 Task: Add an event with the title Second Sales Training: Closing Techniques, date '2024/03/09', time 8:50 AM to 10:50 AMand add a description: Teams will work together to analyze, strategize, and develop innovative solutions to the given challenges. They will leverage the collective intelligence and skills of team members to generate ideas, evaluate options, and make informed decisions., put the event into Red category, logged in from the account softage.2@softage.netand send the event invitation to softage.6@softage.net and softage.7@softage.net. Set a reminder for the event 15 minutes before
Action: Mouse moved to (139, 129)
Screenshot: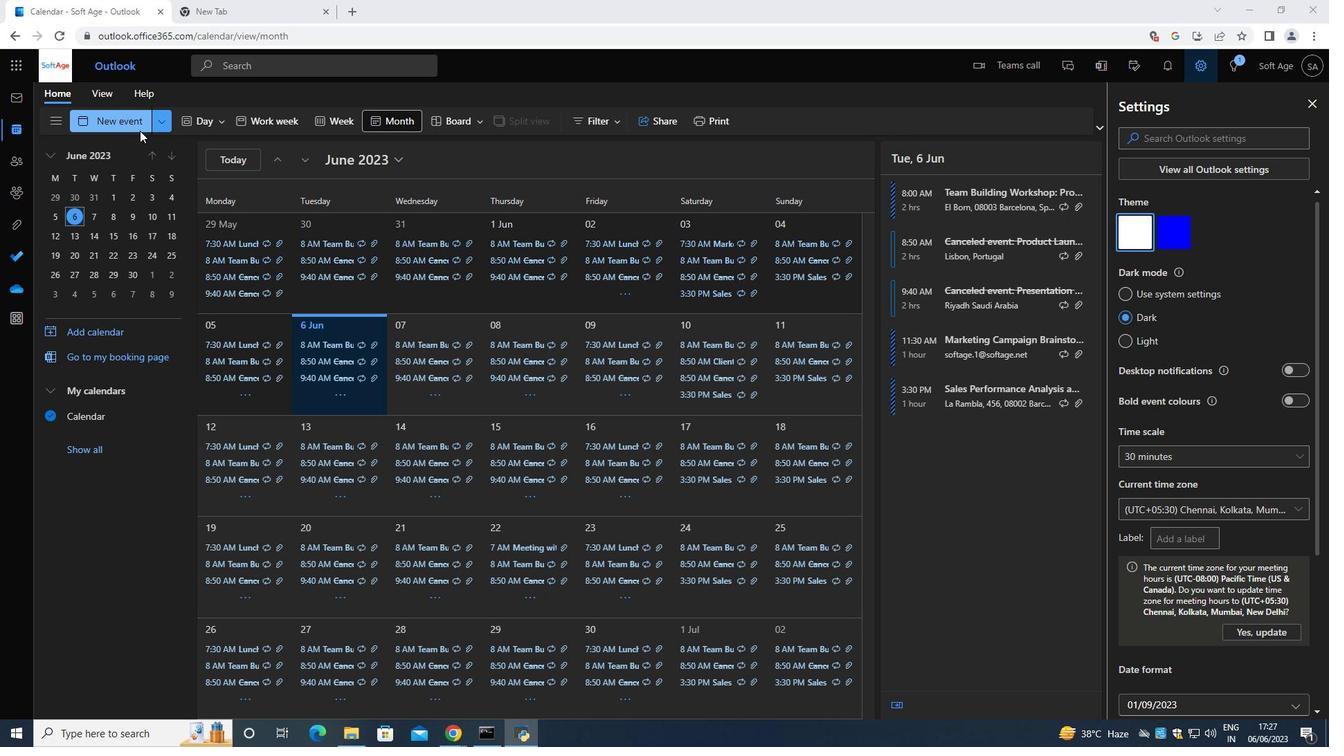 
Action: Mouse pressed left at (139, 129)
Screenshot: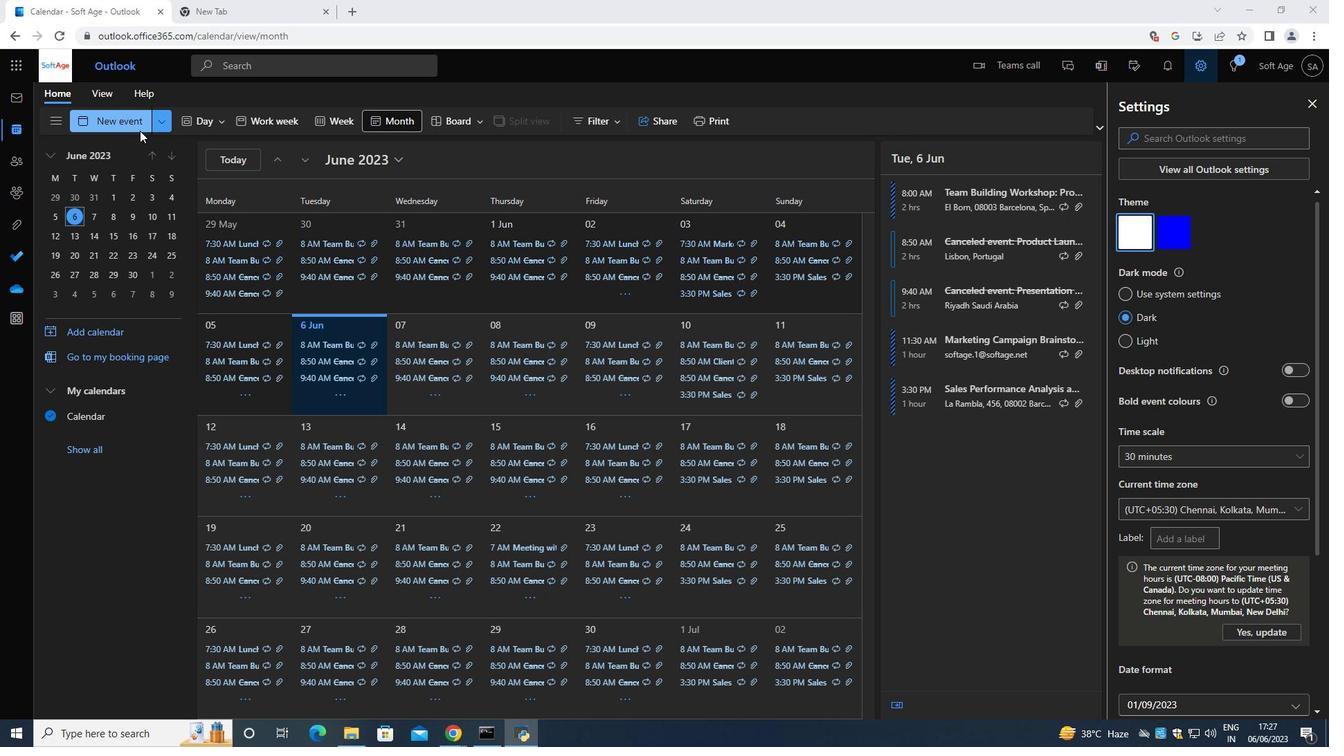 
Action: Mouse moved to (497, 224)
Screenshot: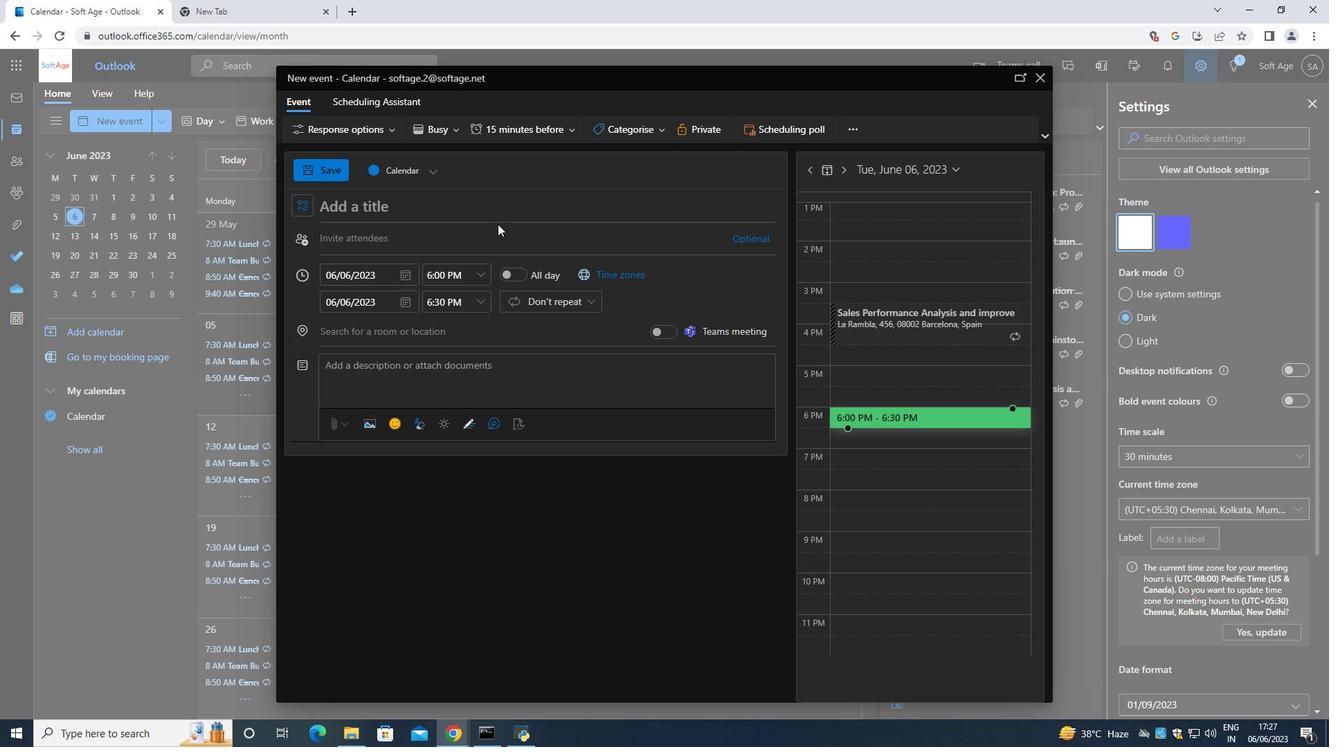 
Action: Key pressed <Key.shift>Seco<Key.backspace><Key.backspace>cond<Key.space><Key.shift>Sales<Key.space><Key.shift><Key.shift><Key.shift>Training<Key.space><Key.shift_r>:<Key.space><Key.shift><Key.shift><Key.shift><Key.shift>Closing<Key.space><Key.shift>Techniques
Screenshot: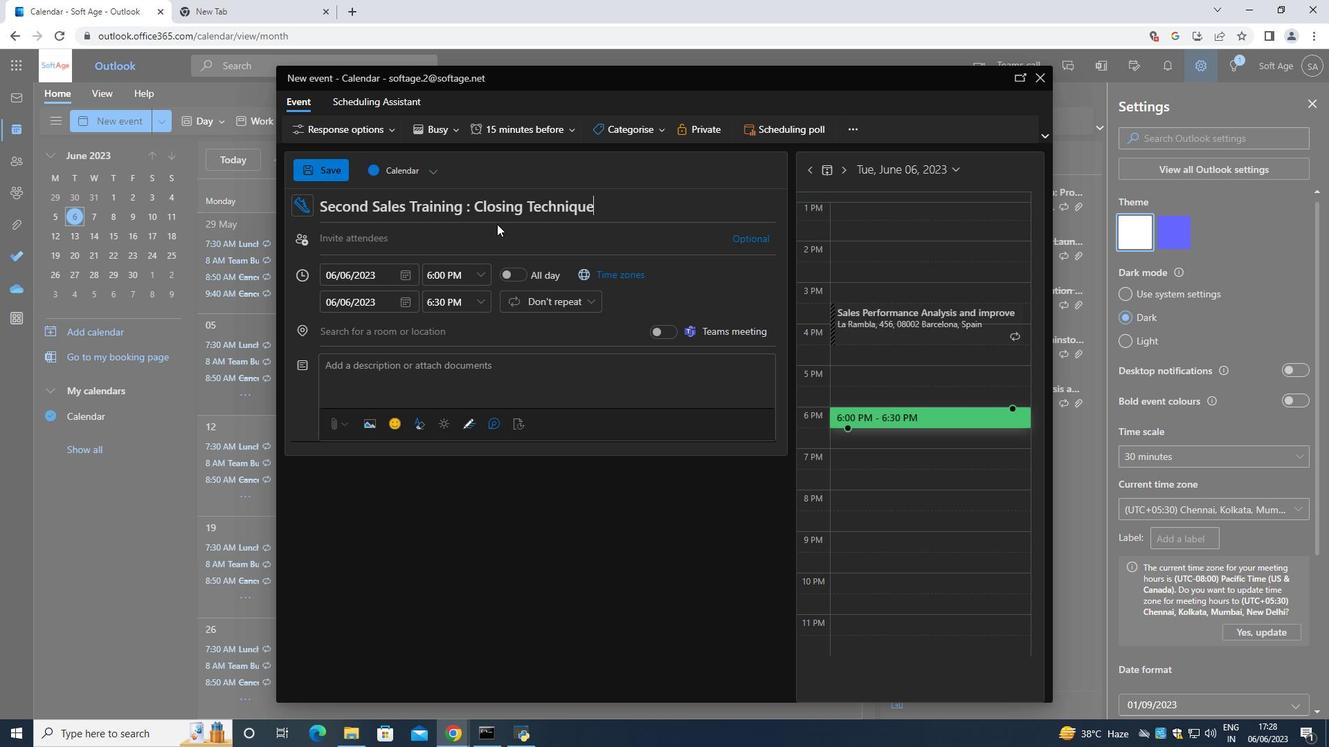 
Action: Mouse moved to (407, 276)
Screenshot: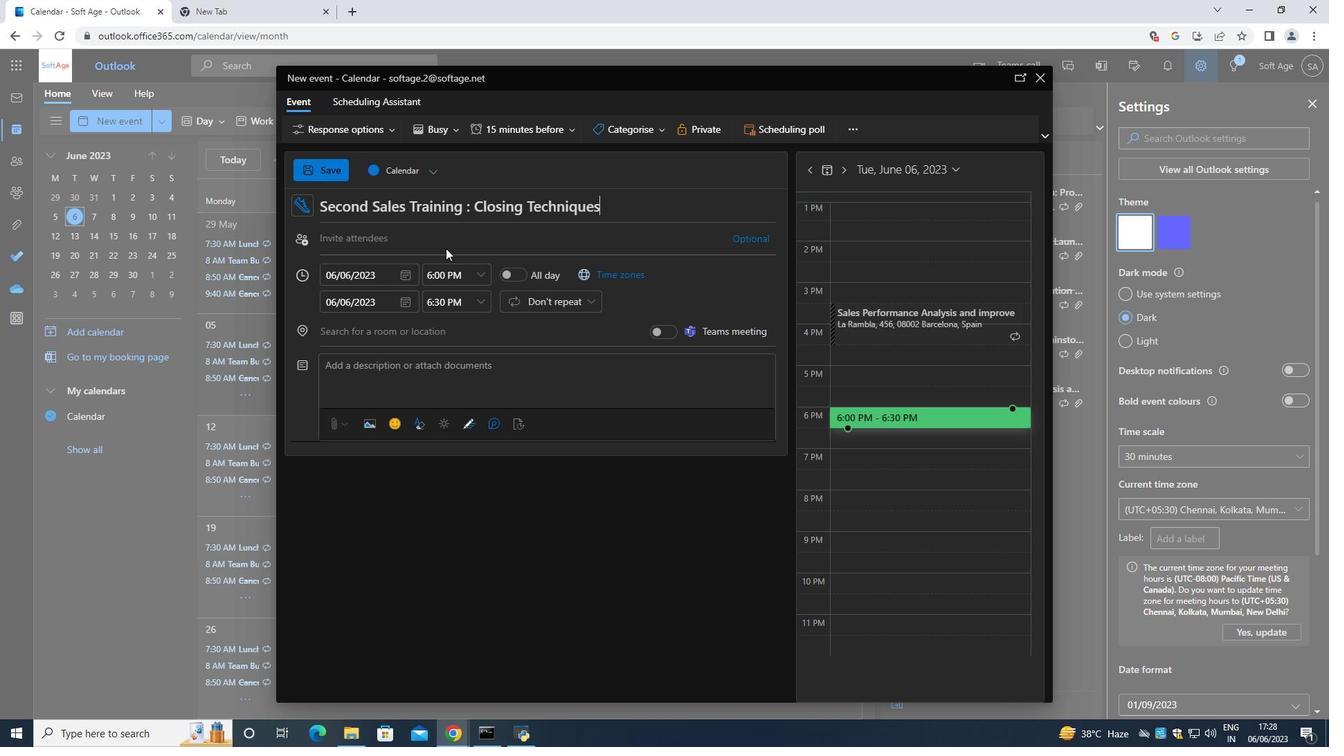 
Action: Mouse pressed left at (407, 276)
Screenshot: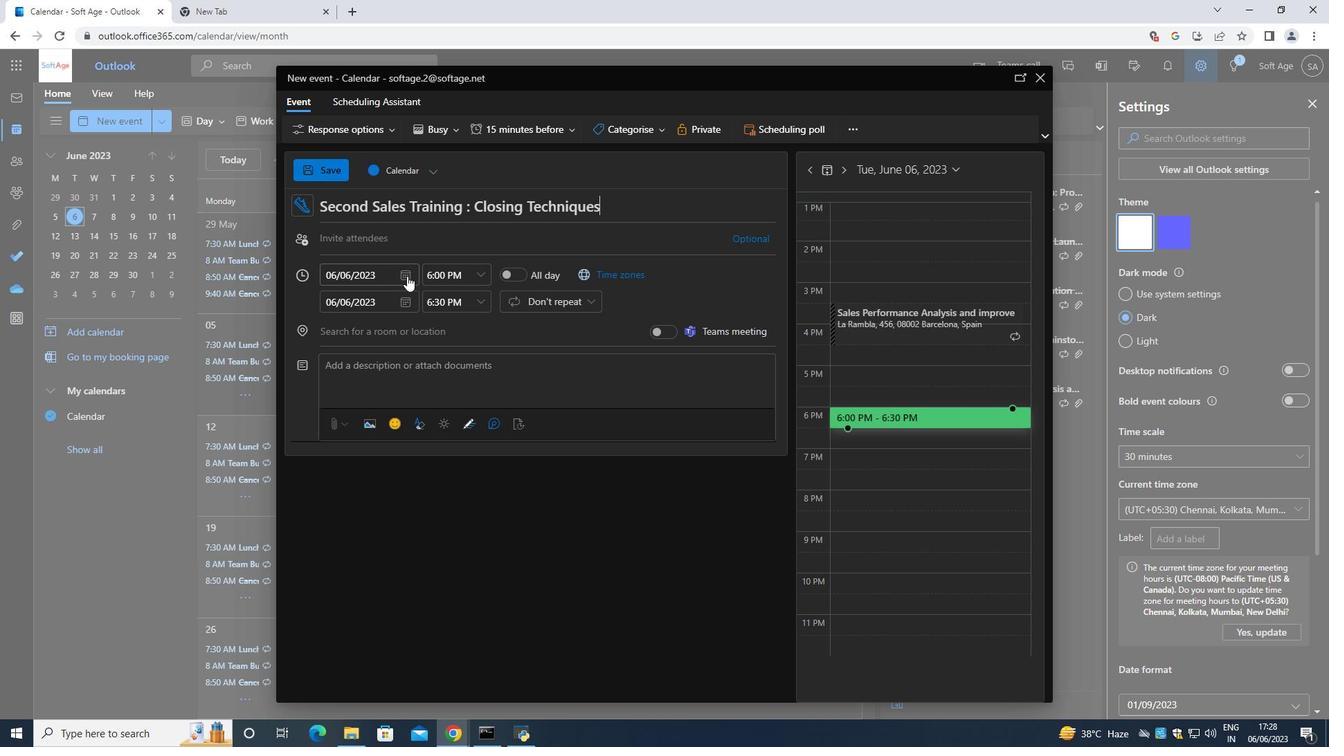 
Action: Mouse moved to (450, 305)
Screenshot: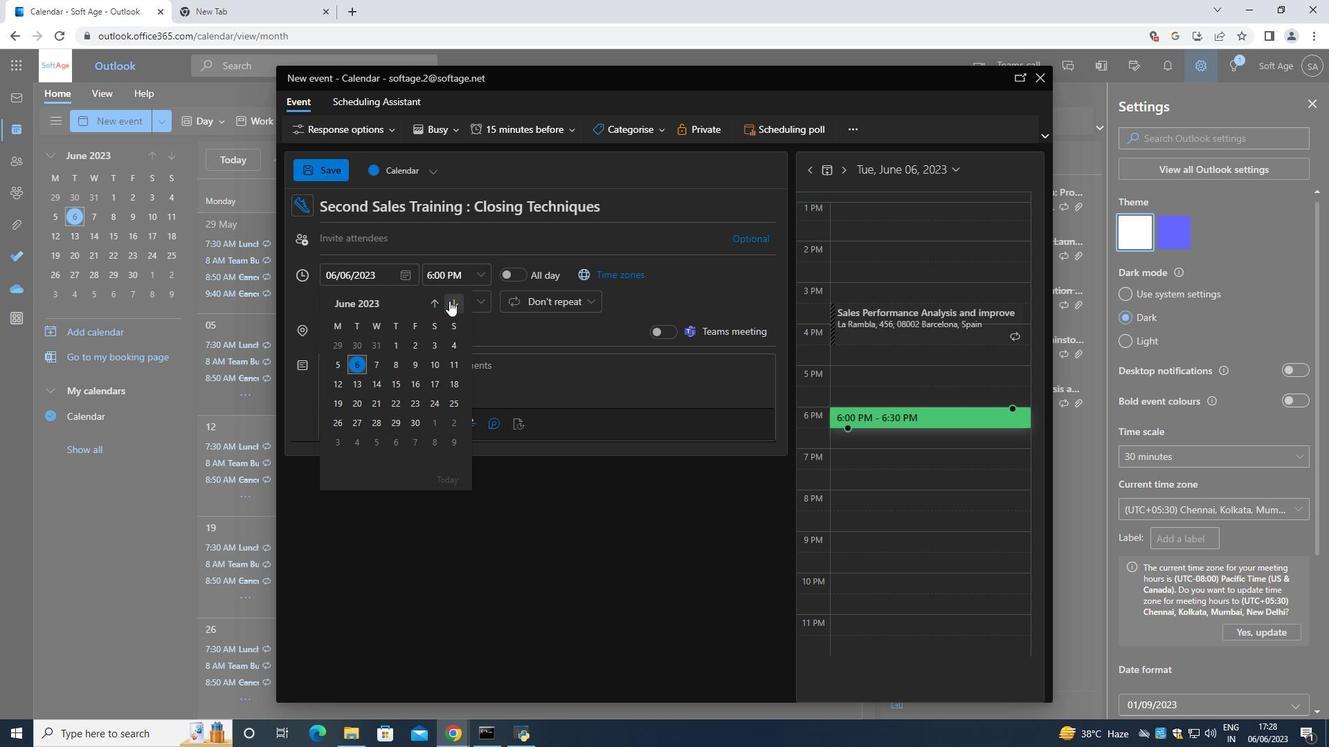 
Action: Mouse pressed left at (450, 305)
Screenshot: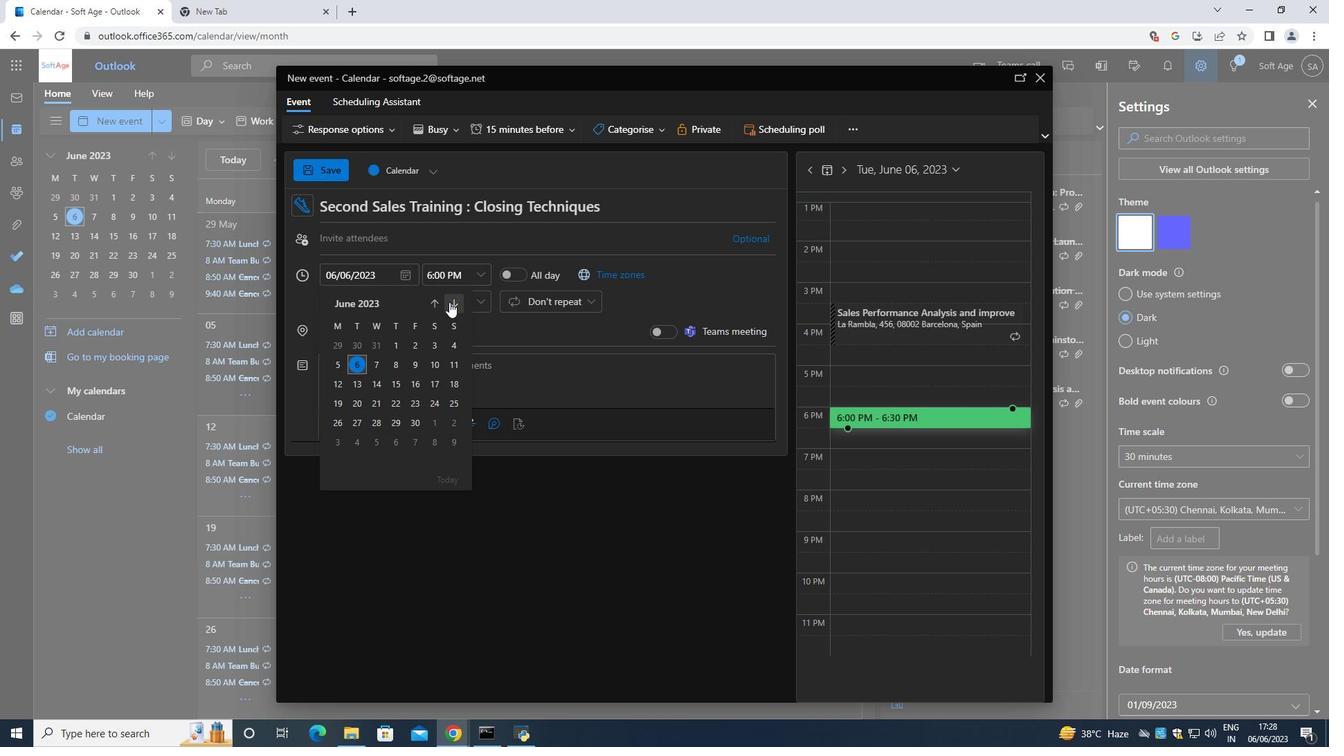 
Action: Mouse pressed left at (450, 305)
Screenshot: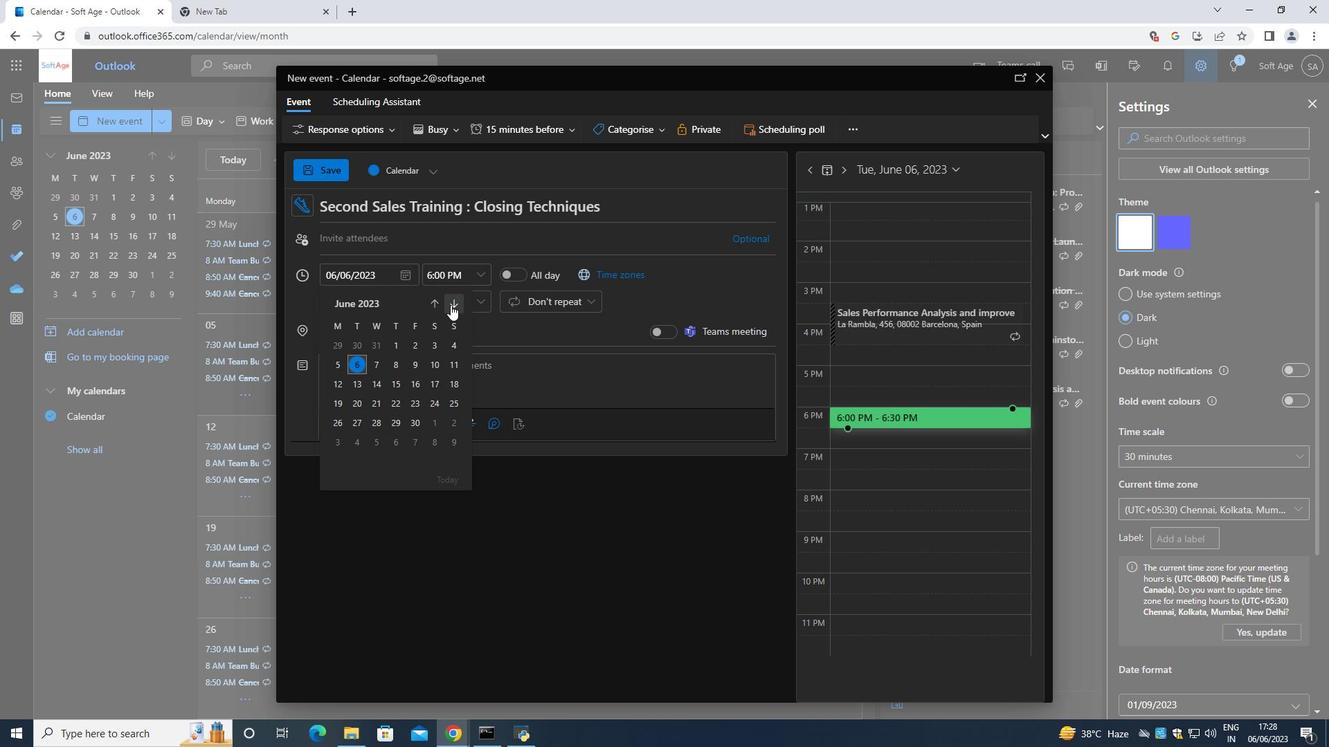 
Action: Mouse pressed left at (450, 305)
Screenshot: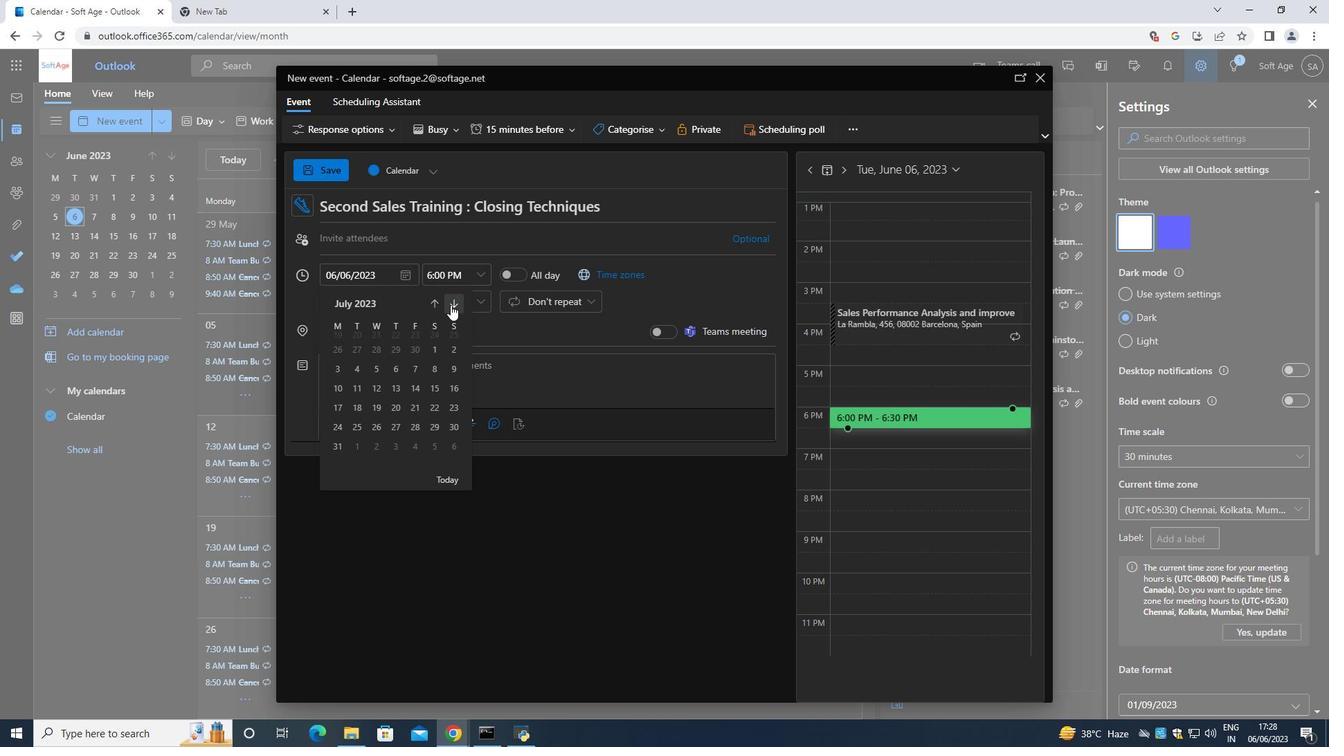 
Action: Mouse moved to (451, 305)
Screenshot: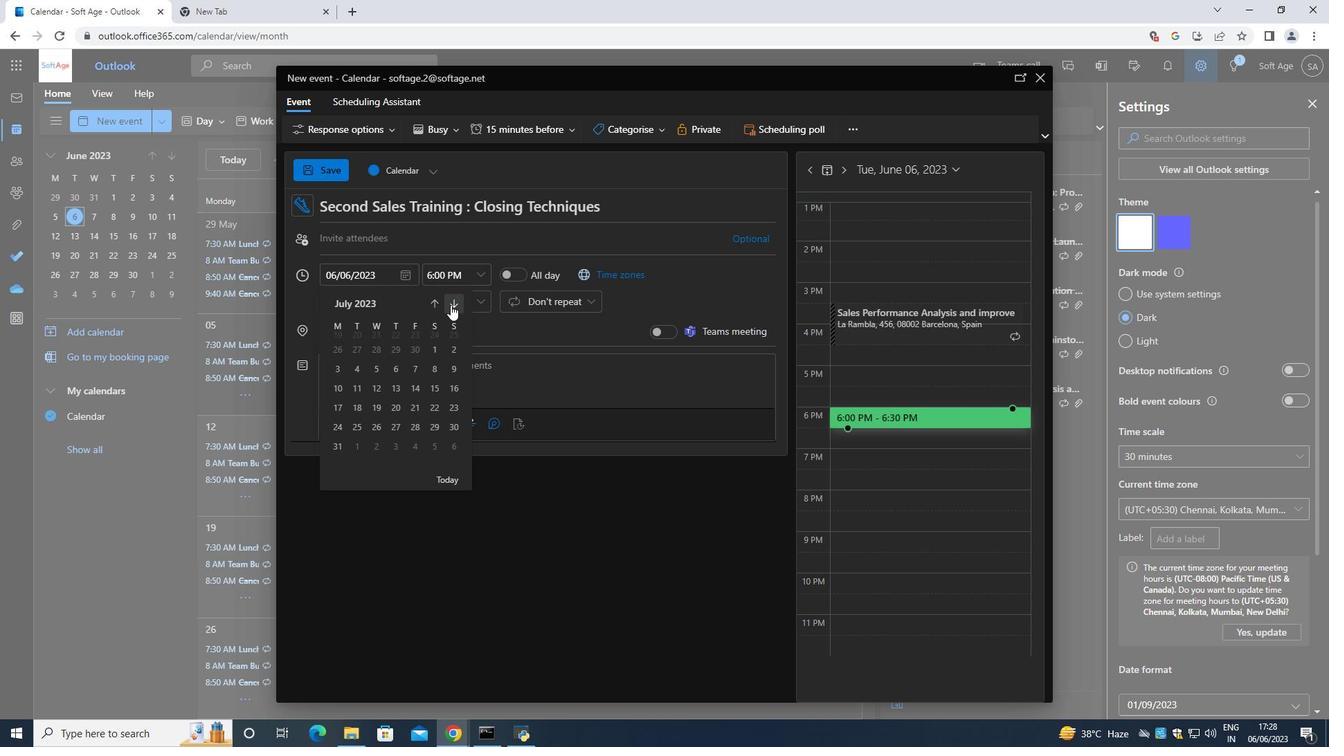 
Action: Mouse pressed left at (451, 305)
Screenshot: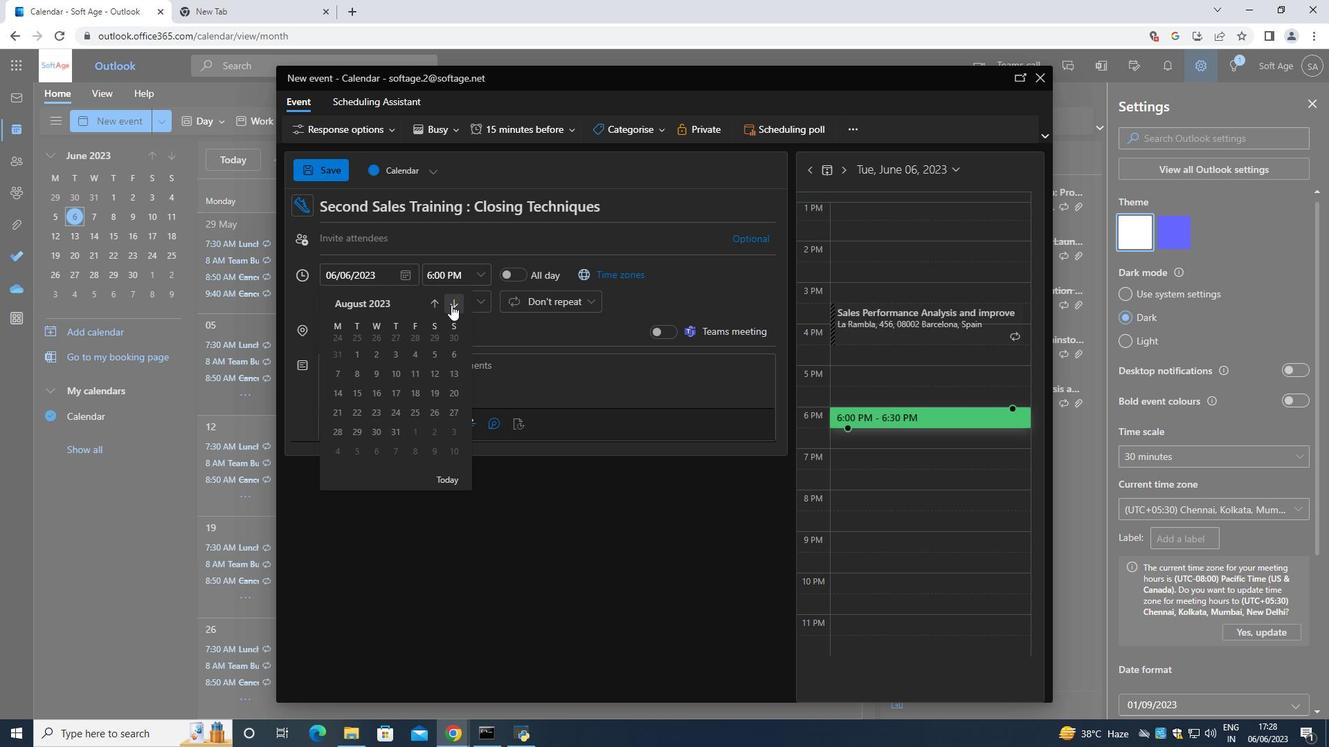 
Action: Mouse moved to (451, 303)
Screenshot: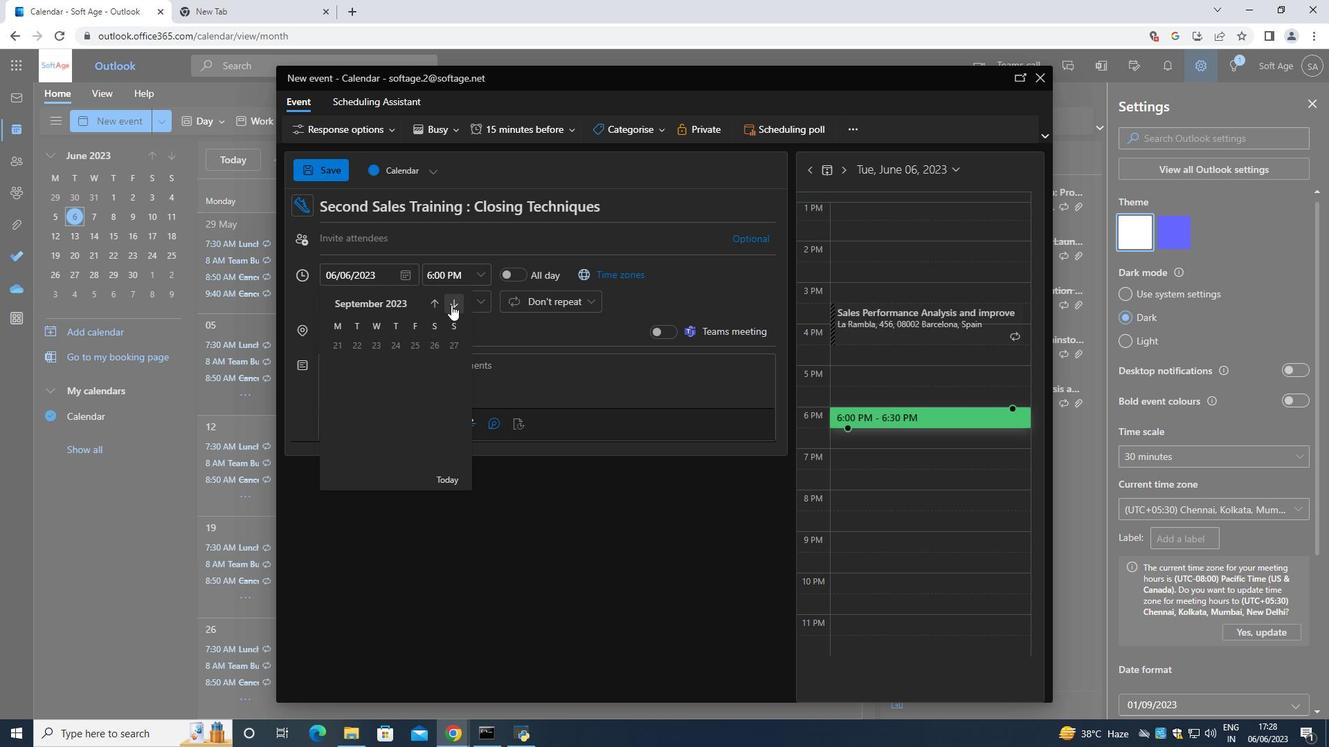
Action: Mouse pressed left at (451, 303)
Screenshot: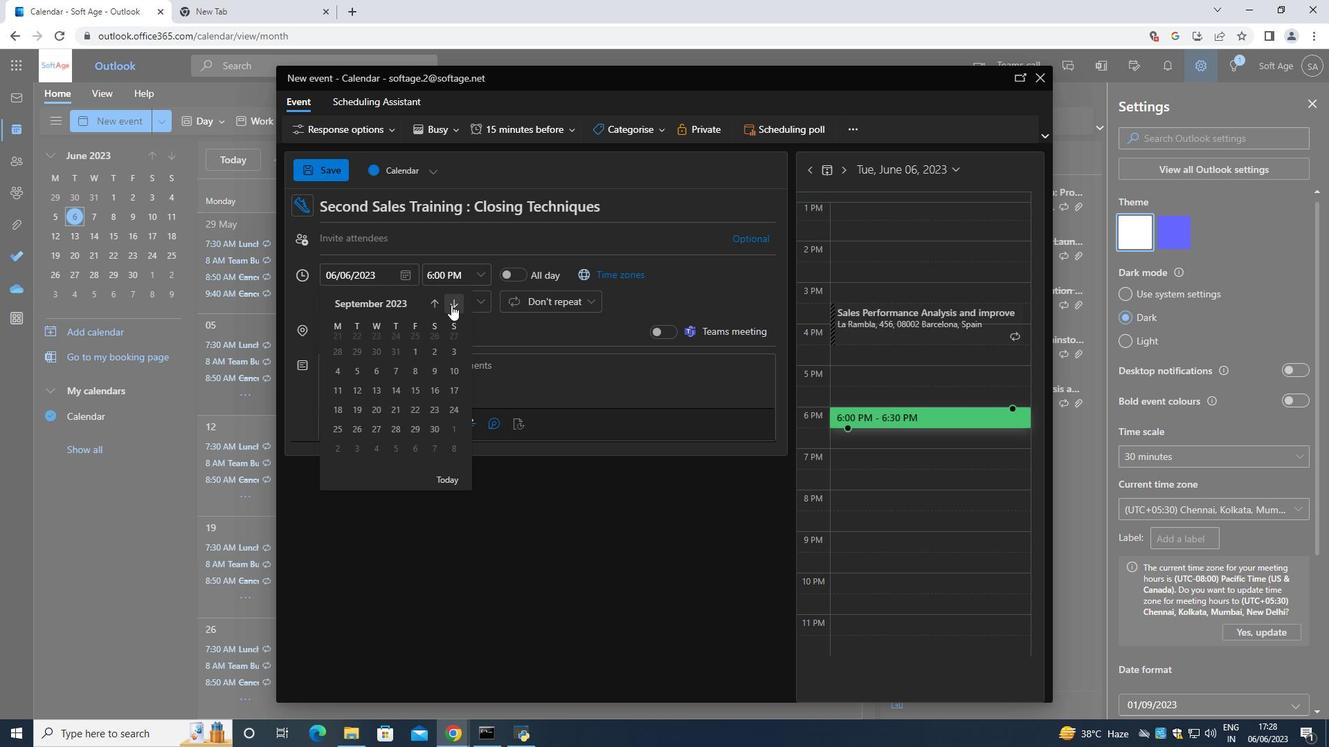 
Action: Mouse pressed left at (451, 303)
Screenshot: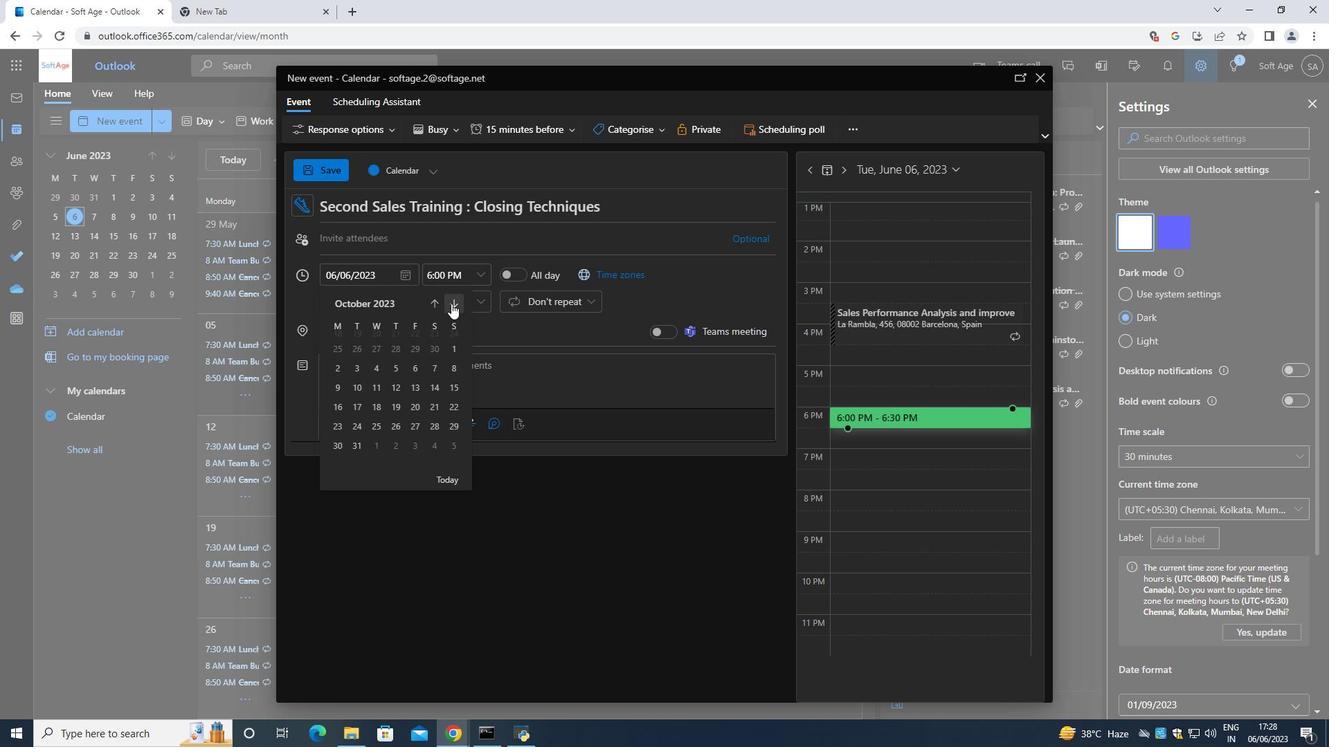 
Action: Mouse pressed left at (451, 303)
Screenshot: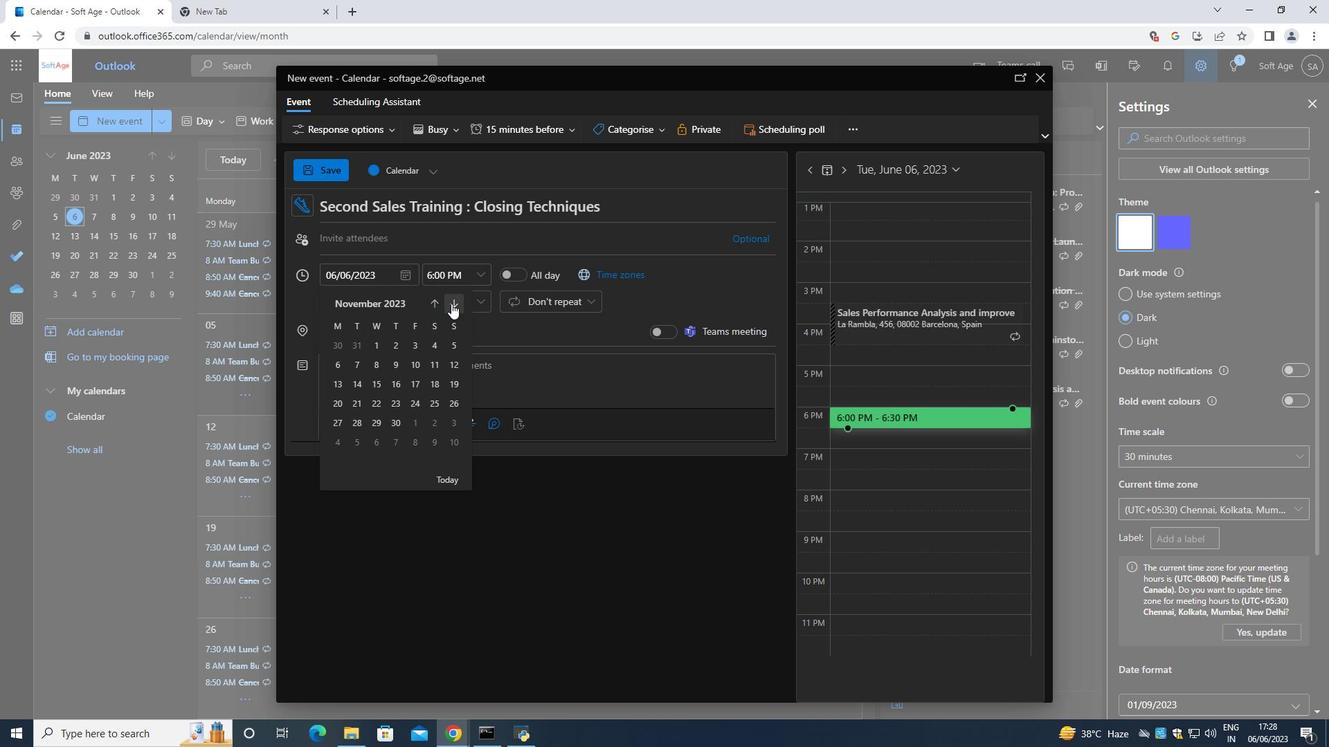 
Action: Mouse pressed left at (451, 303)
Screenshot: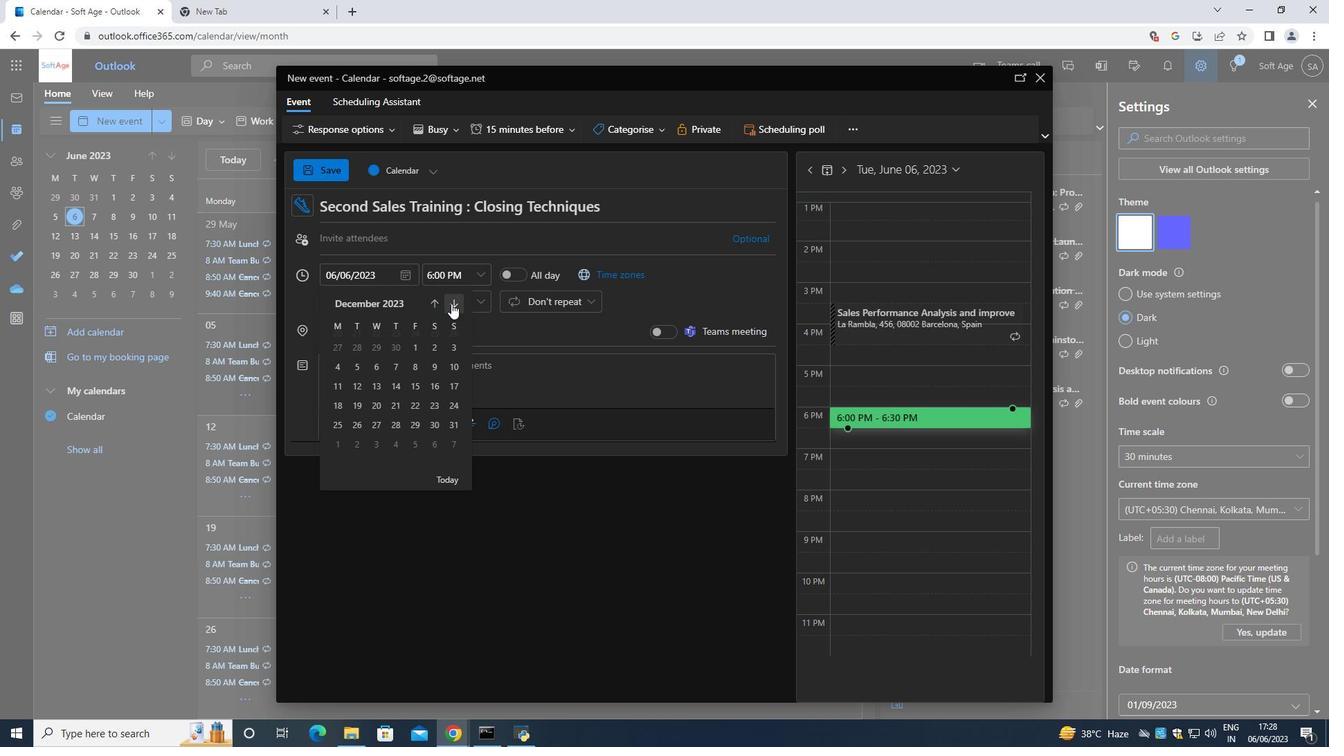 
Action: Mouse pressed left at (451, 303)
Screenshot: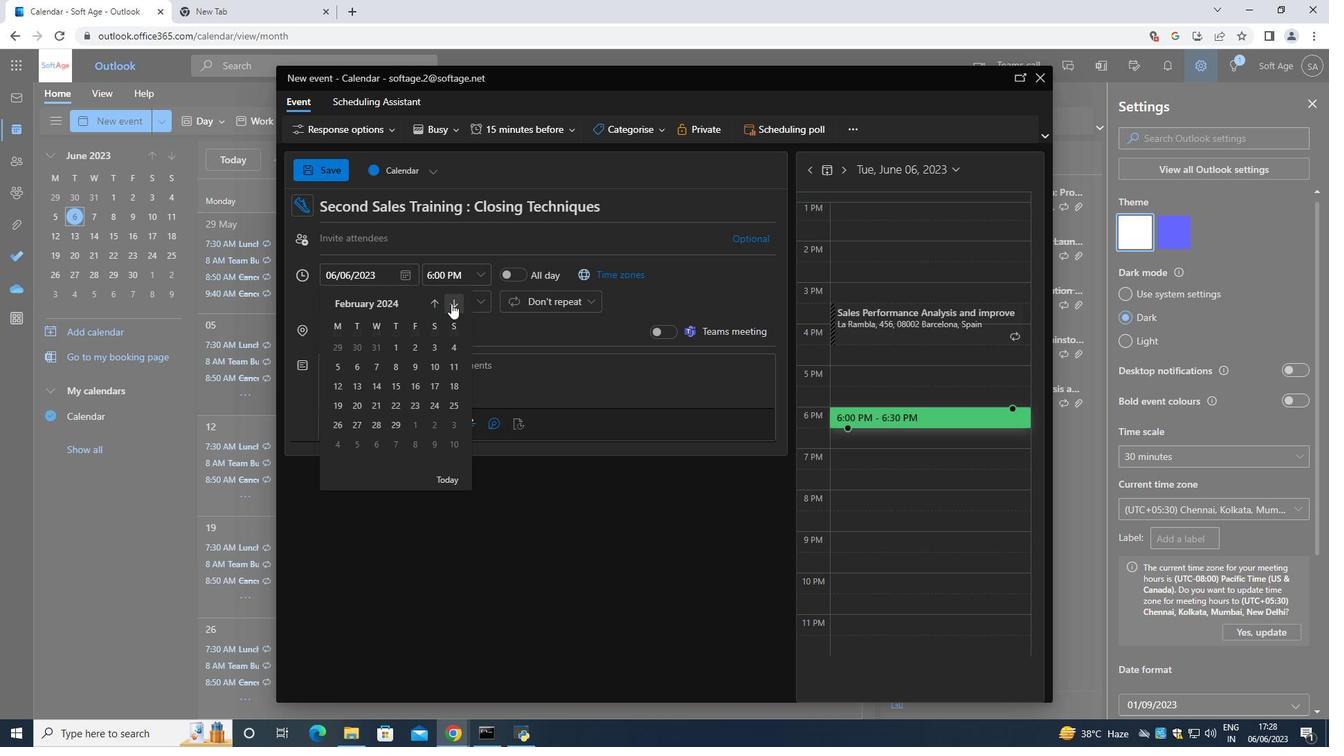 
Action: Mouse moved to (430, 358)
Screenshot: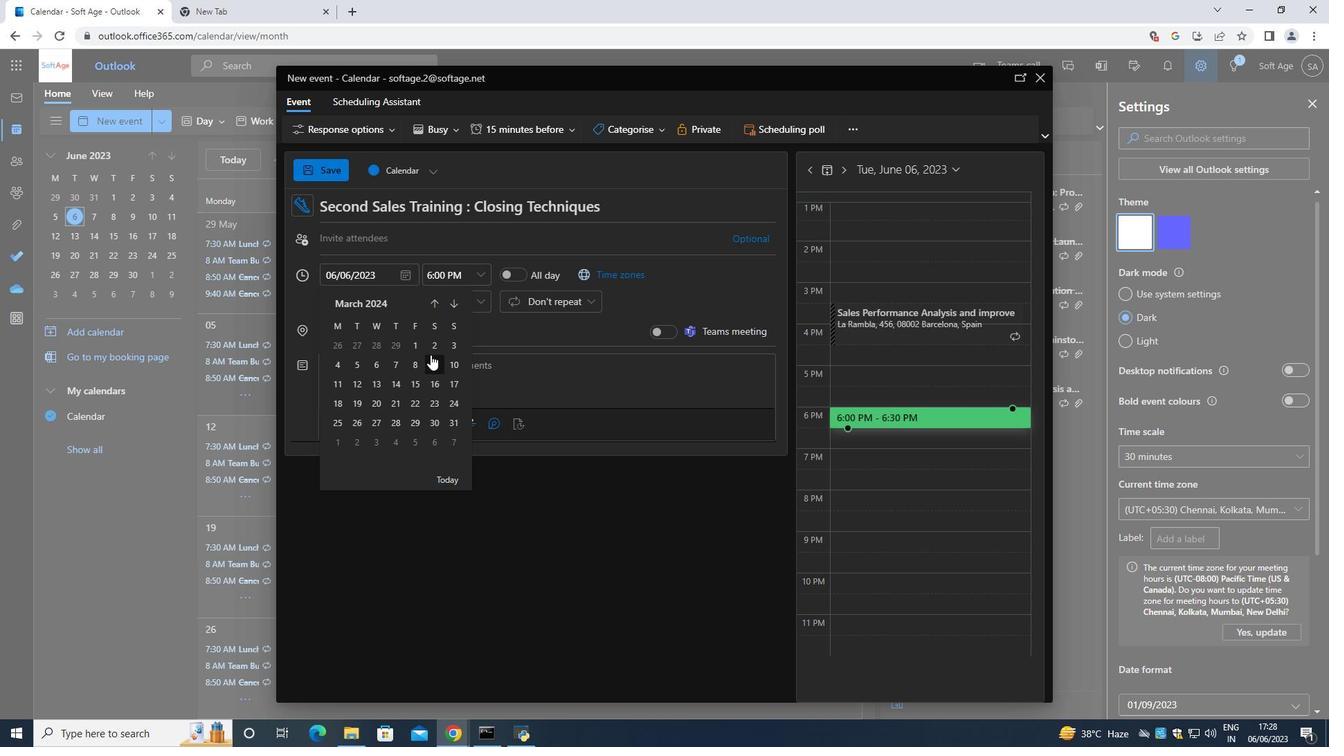 
Action: Mouse pressed left at (430, 358)
Screenshot: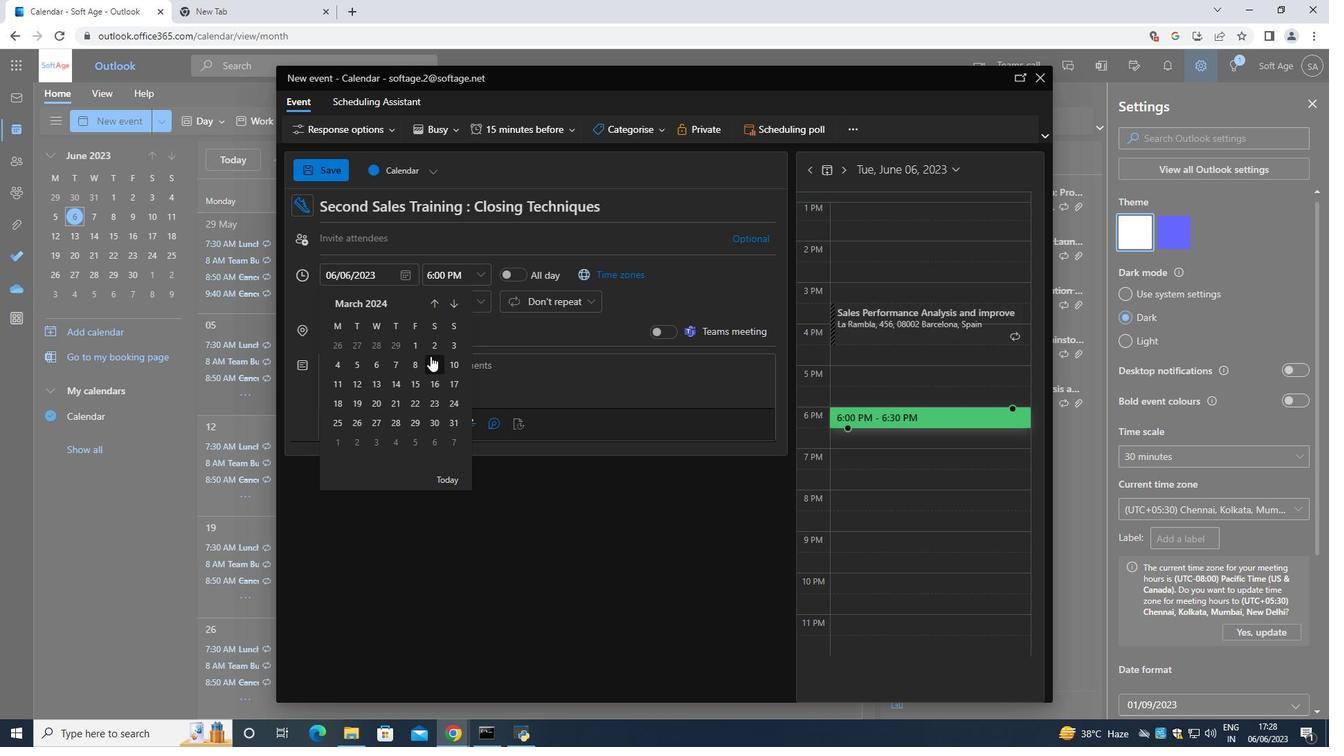 
Action: Mouse moved to (469, 275)
Screenshot: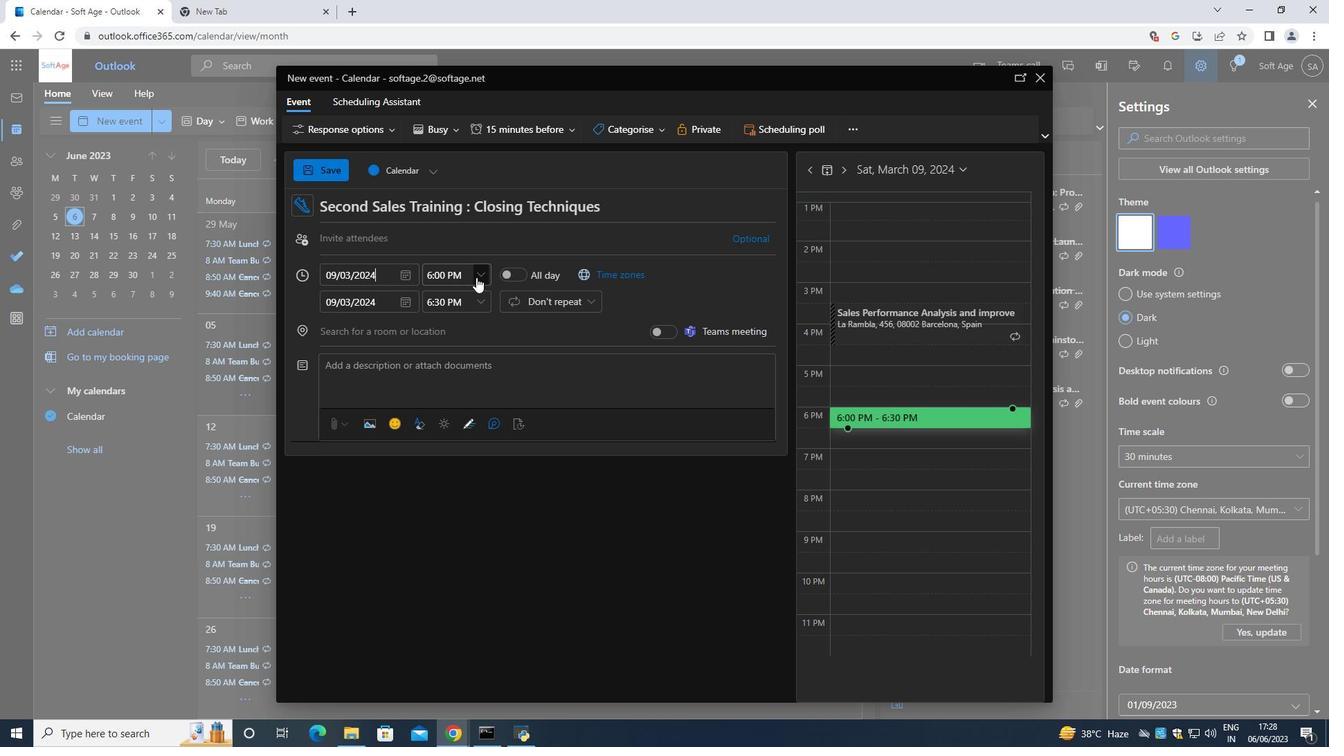 
Action: Mouse pressed left at (469, 275)
Screenshot: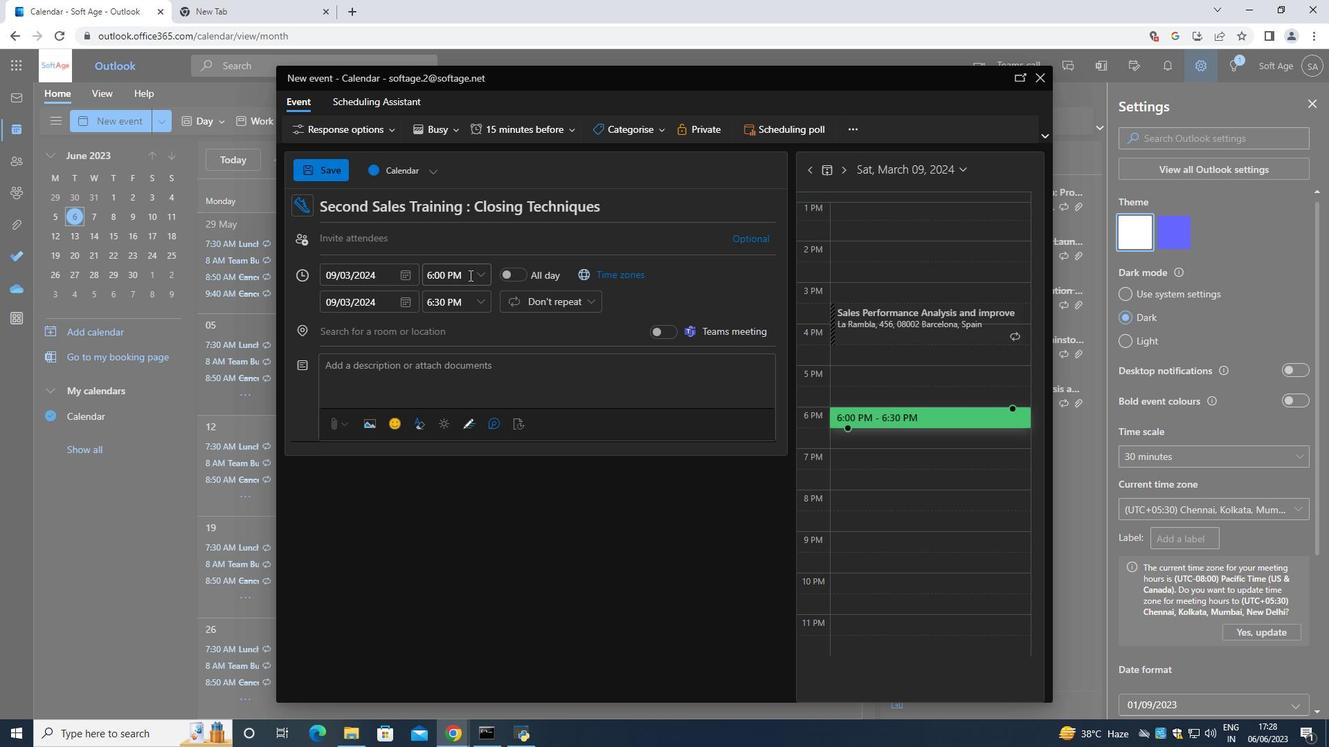 
Action: Key pressed 8.
Screenshot: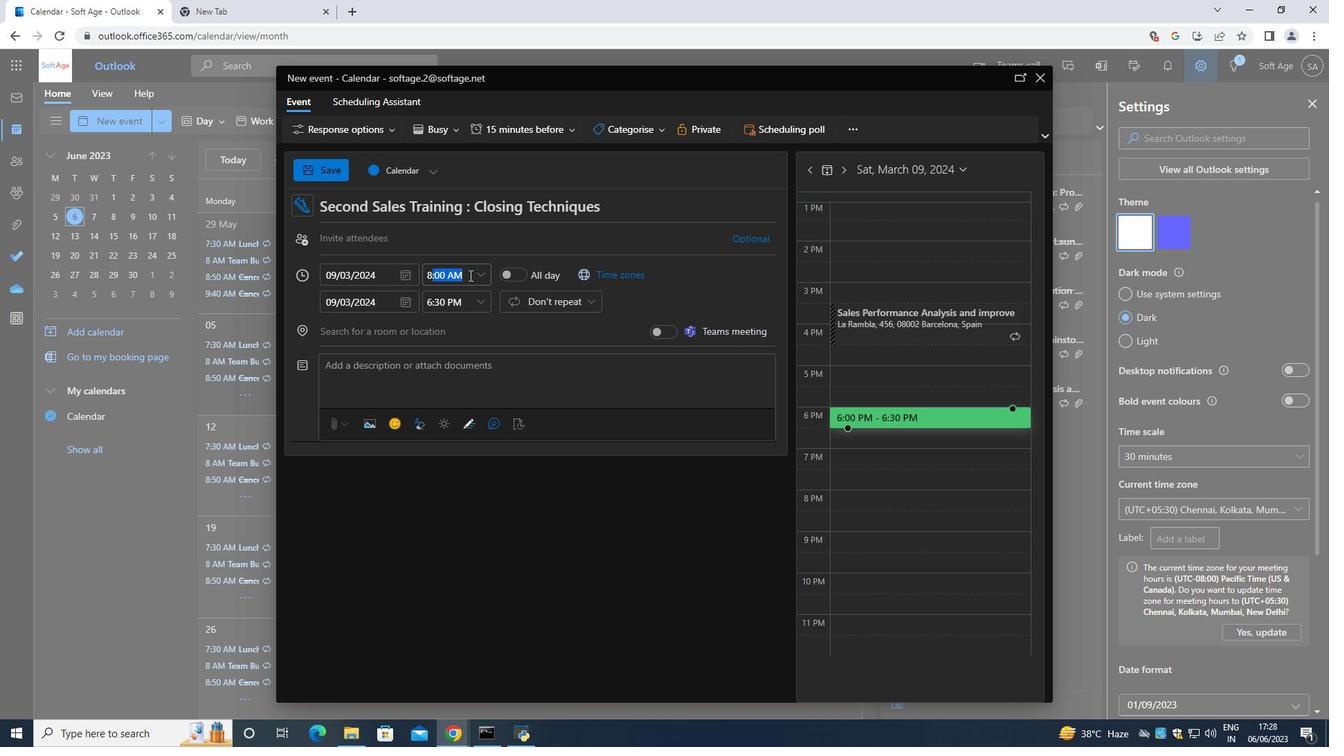 
Action: Mouse moved to (468, 275)
Screenshot: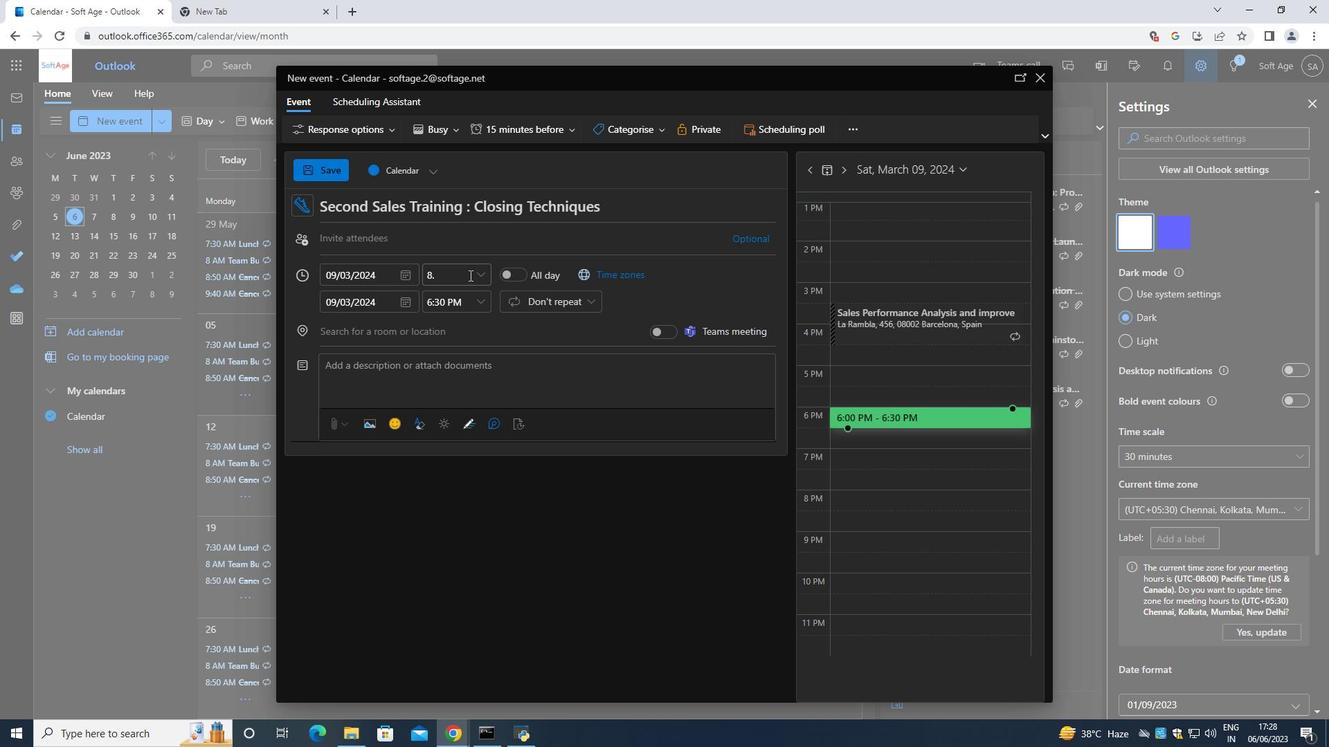 
Action: Key pressed 5
Screenshot: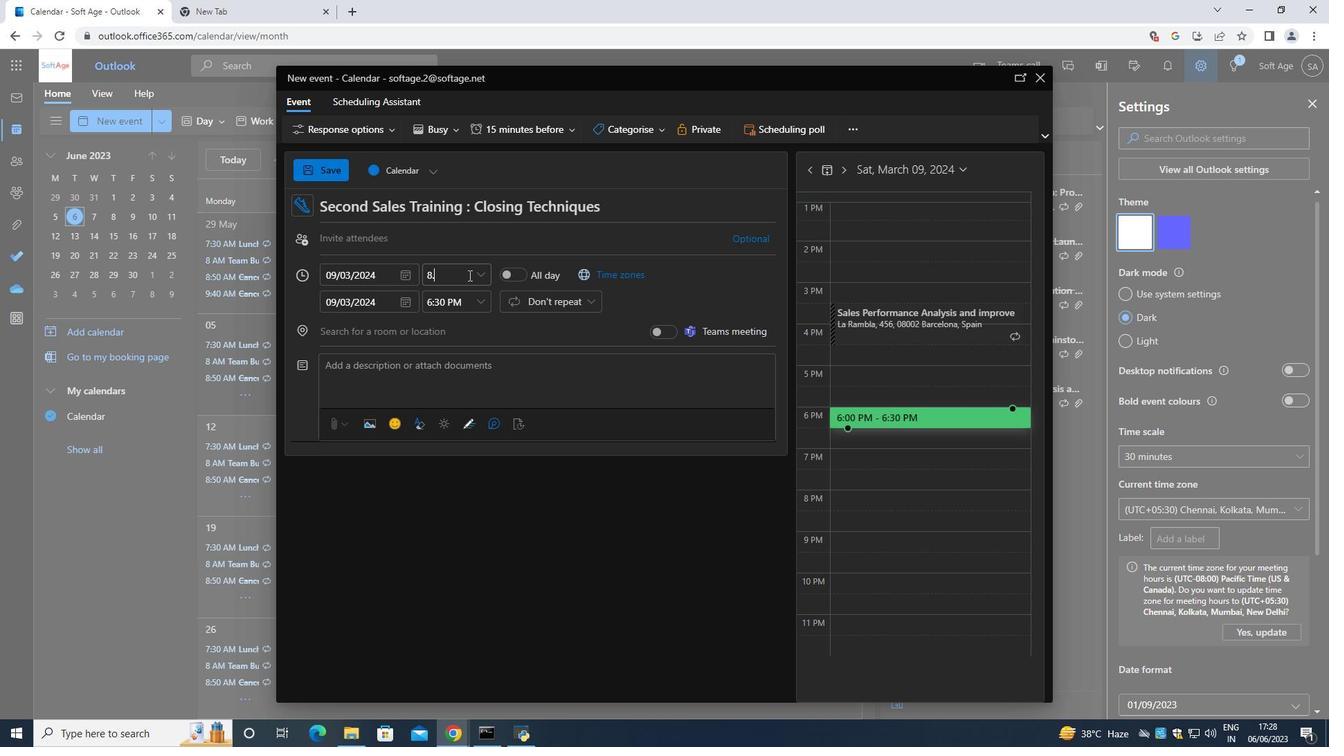 
Action: Mouse moved to (468, 275)
Screenshot: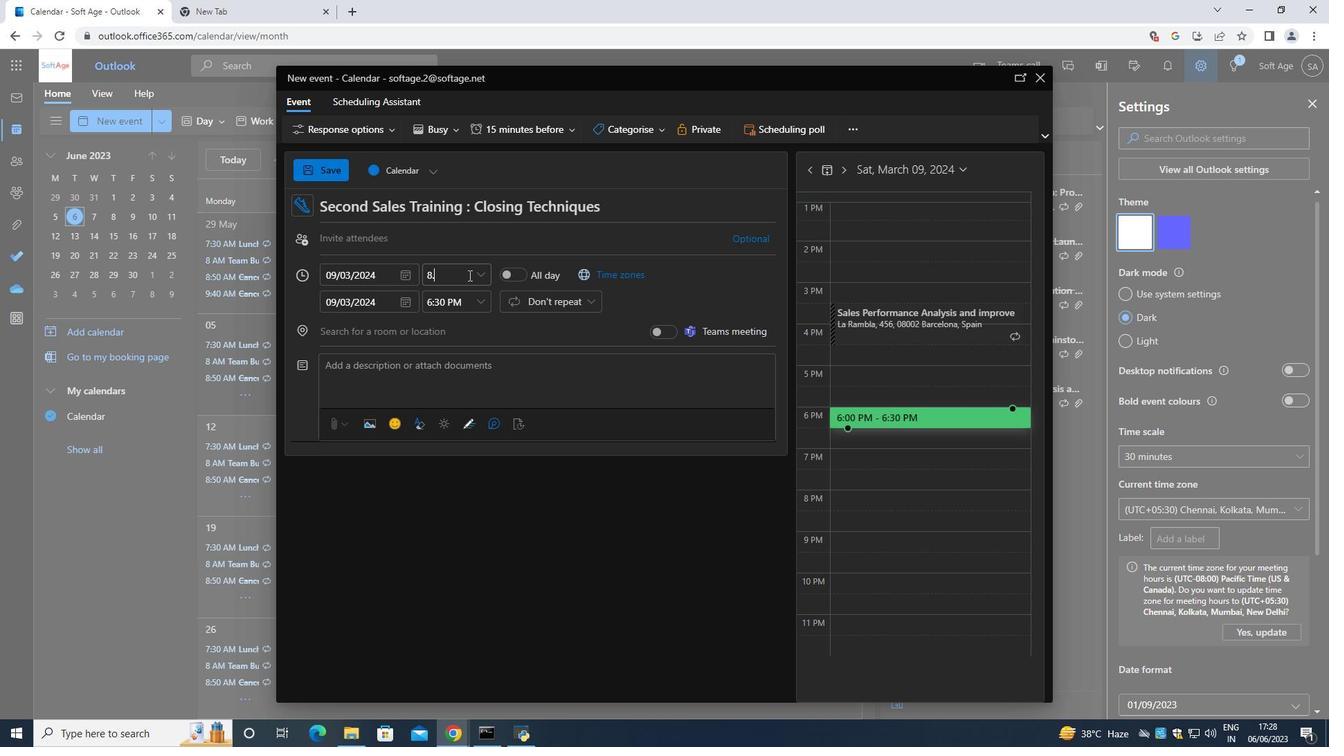 
Action: Key pressed 0<Key.space><Key.shift>AM
Screenshot: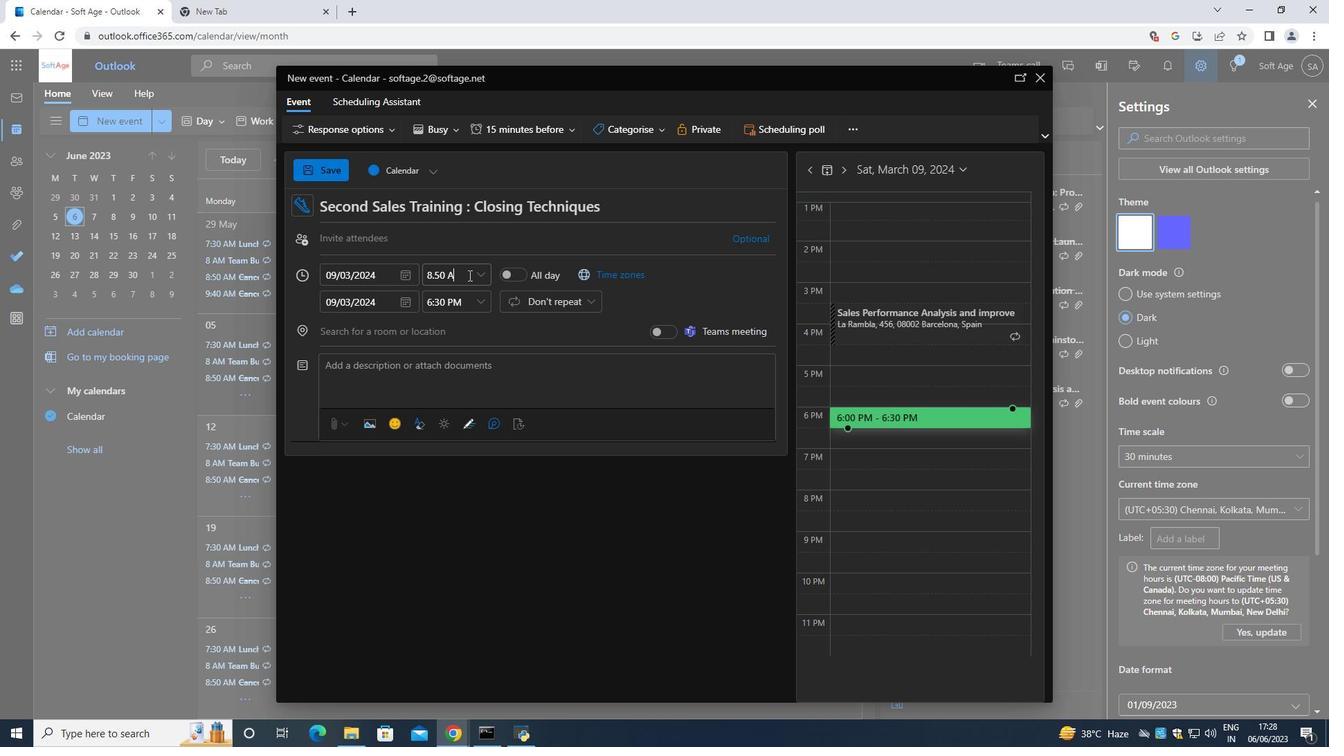 
Action: Mouse moved to (480, 296)
Screenshot: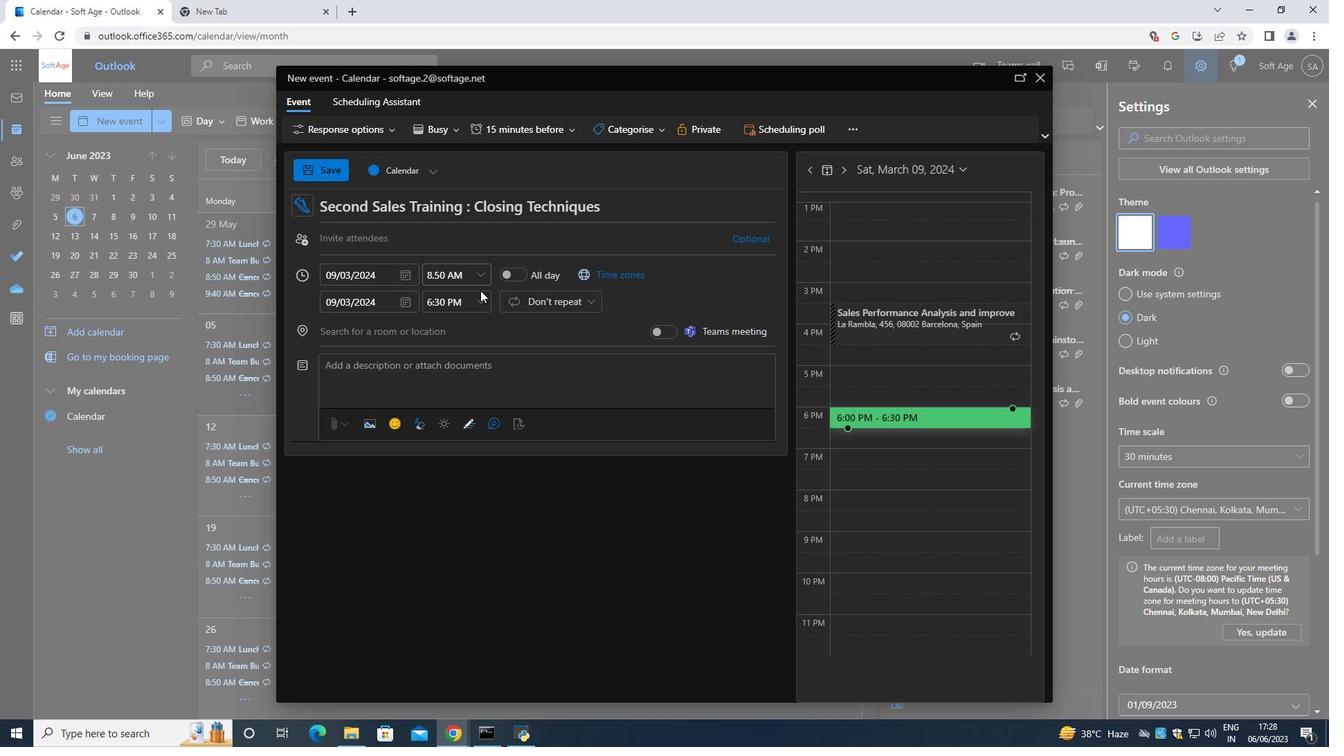 
Action: Mouse pressed left at (480, 296)
Screenshot: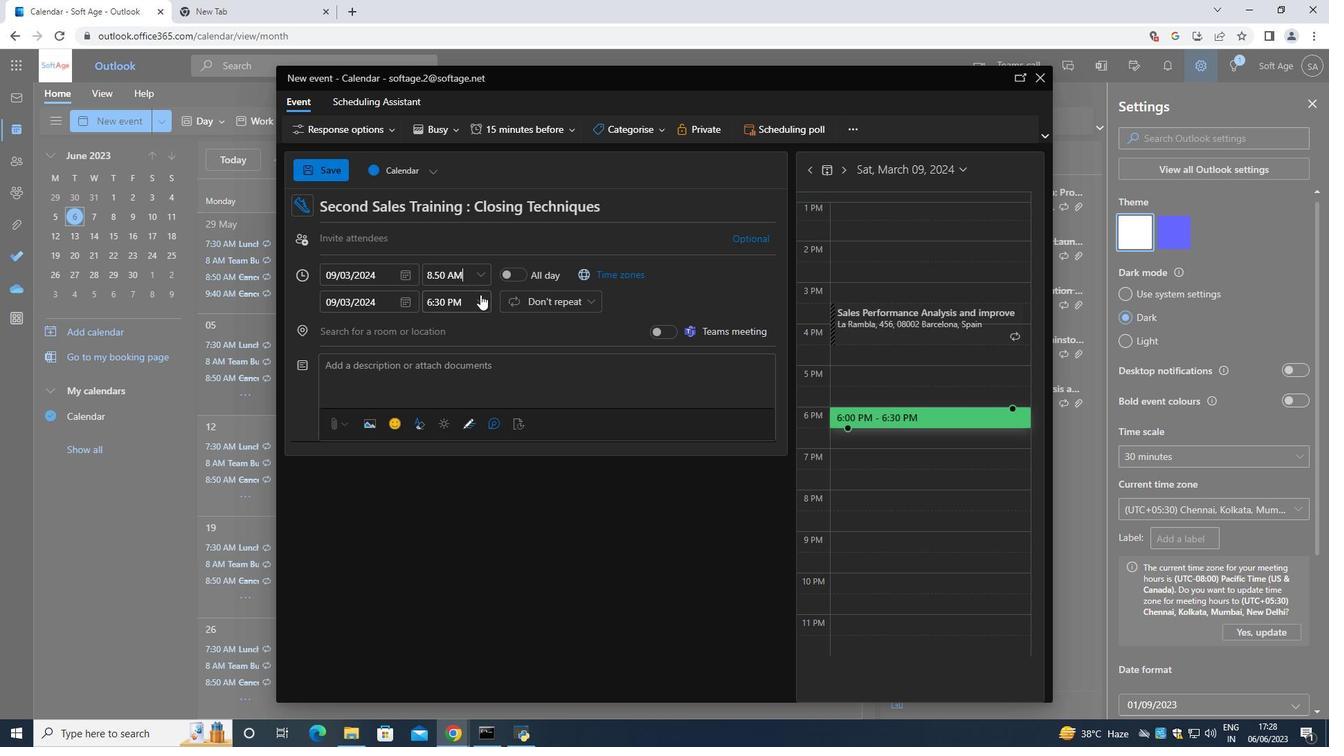
Action: Mouse moved to (462, 392)
Screenshot: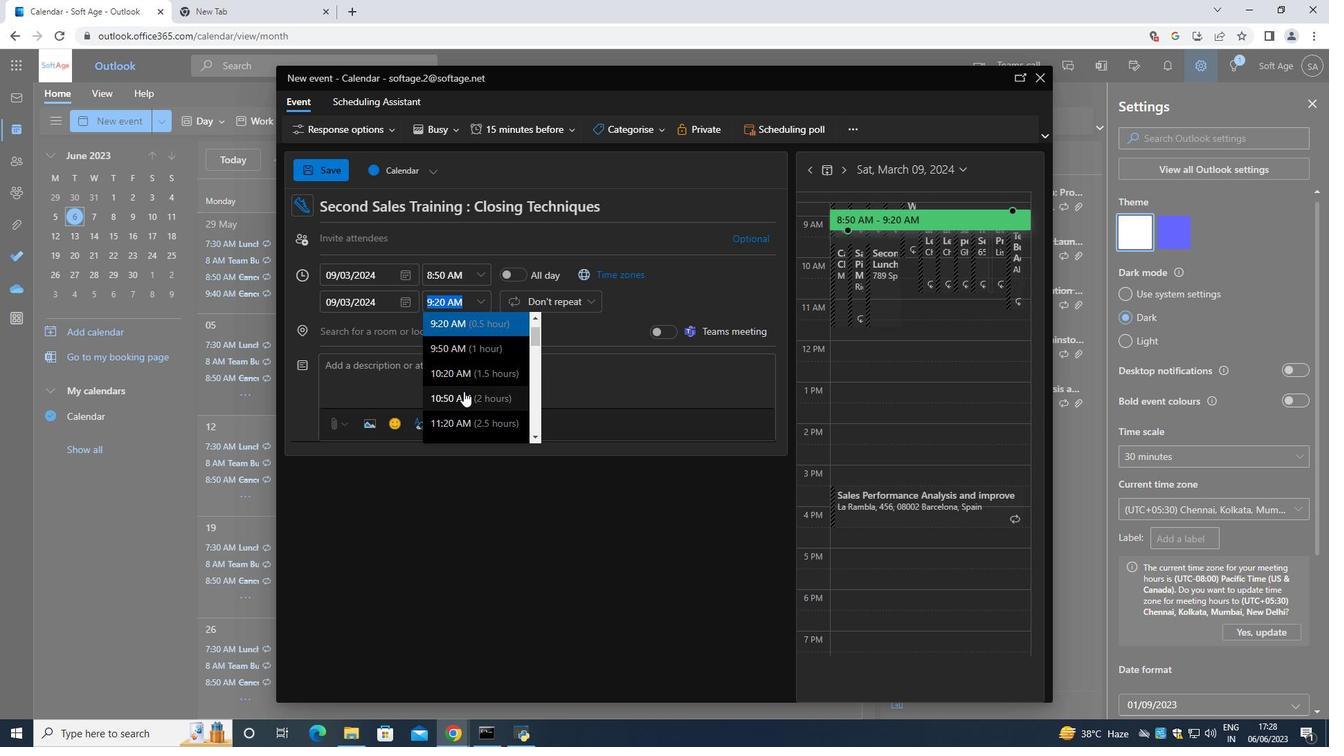 
Action: Mouse pressed left at (462, 392)
Screenshot: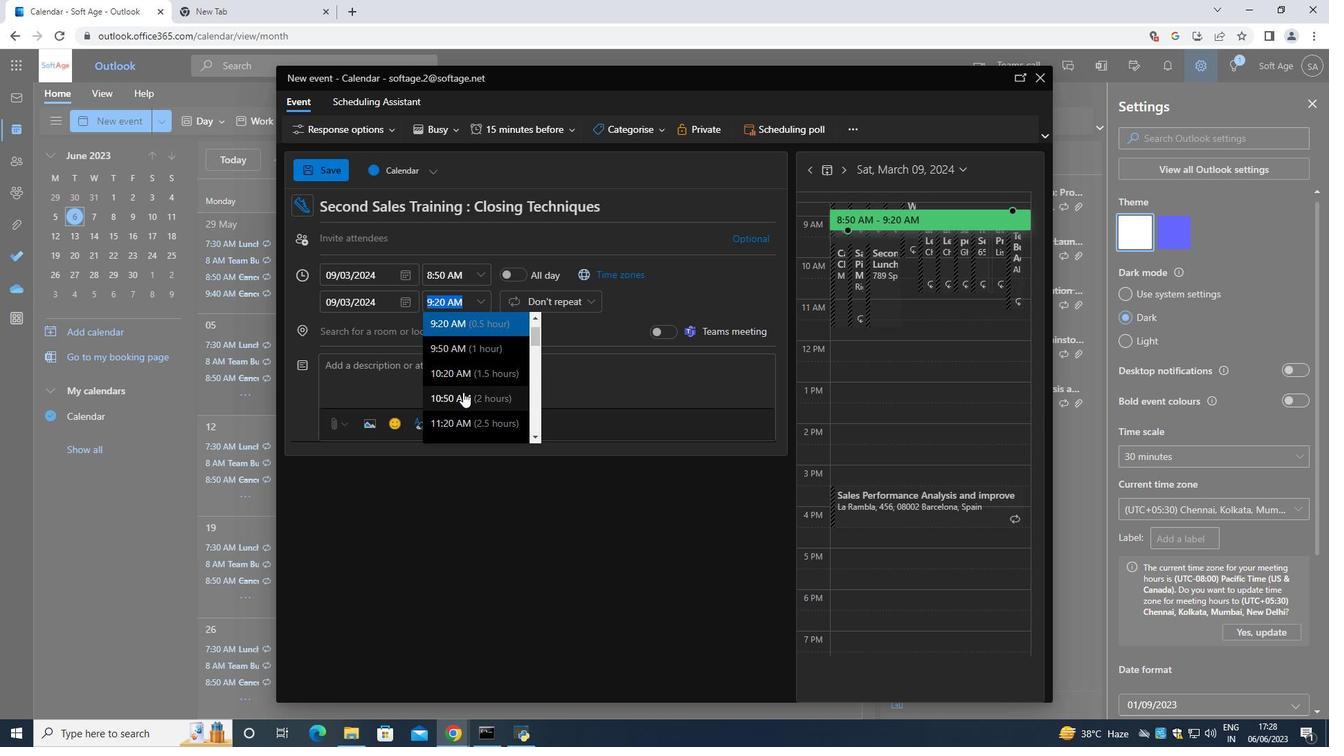 
Action: Mouse moved to (422, 380)
Screenshot: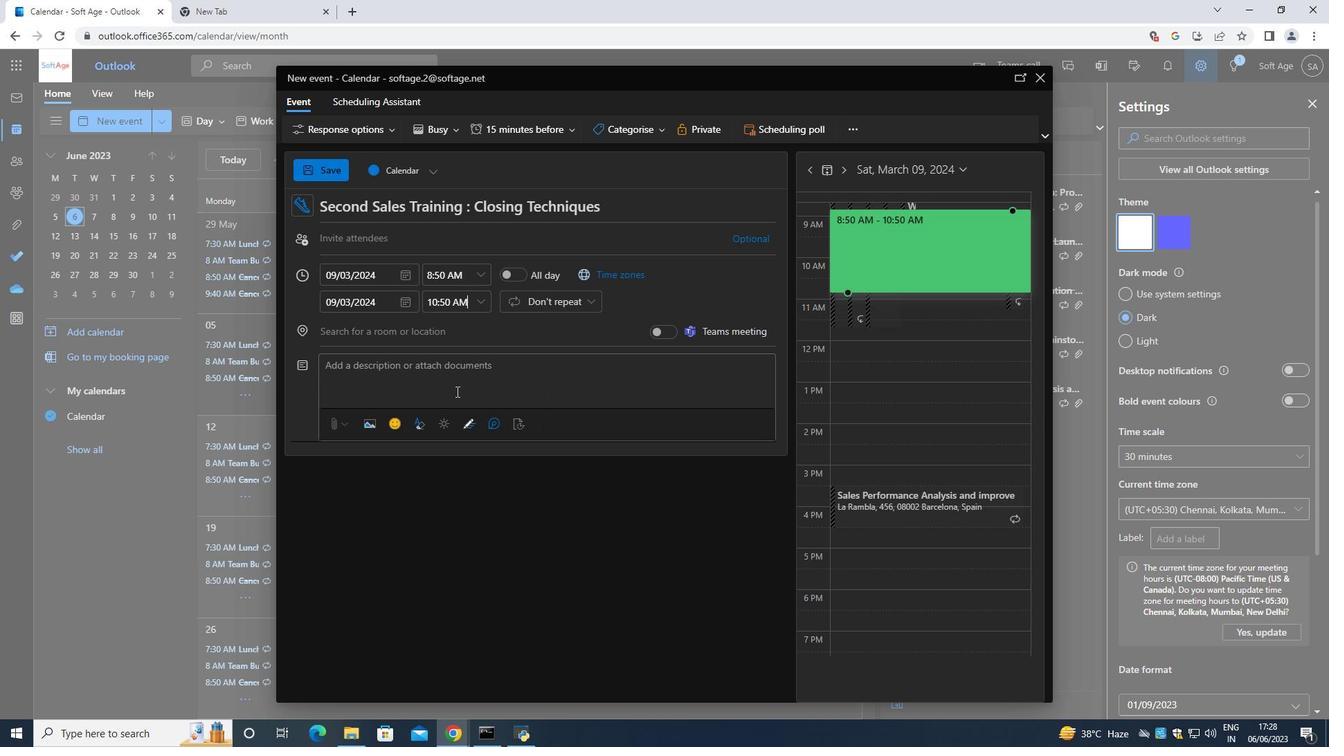 
Action: Mouse pressed left at (422, 380)
Screenshot: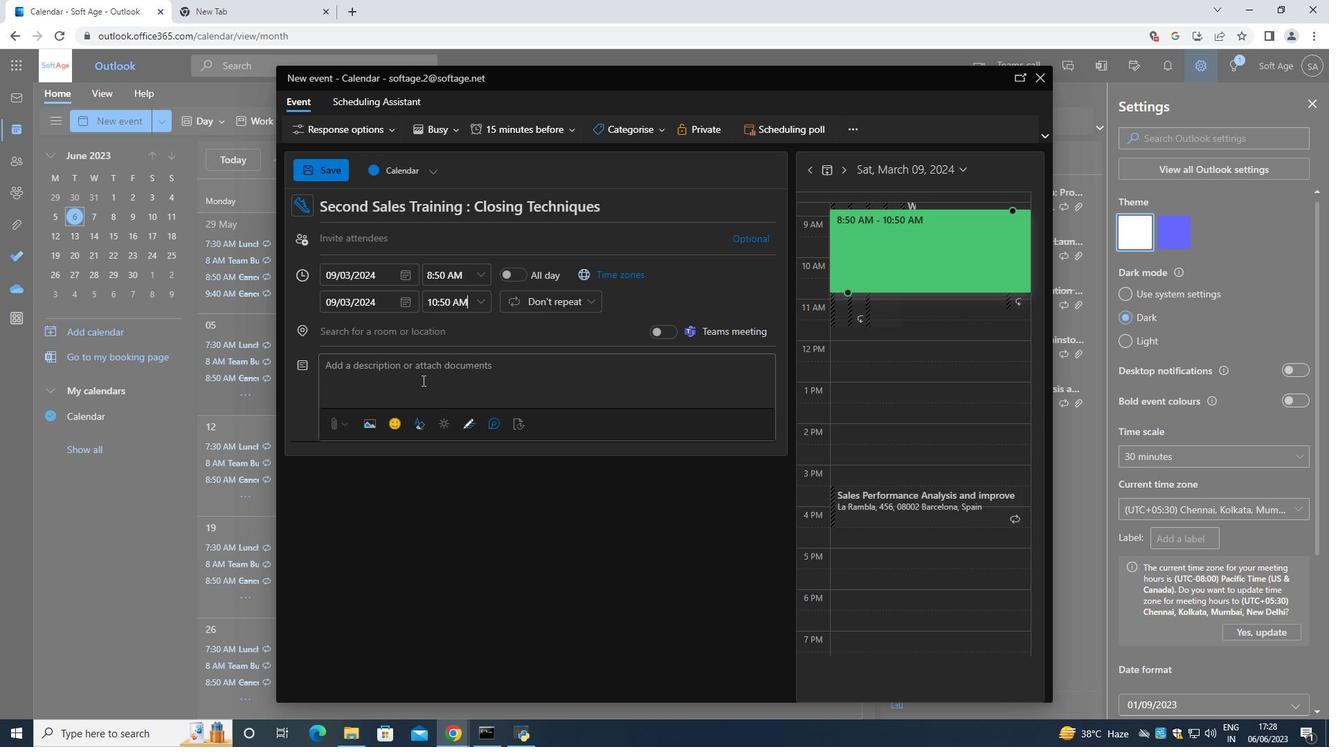 
Action: Key pressed <Key.shift>Teams<Key.space>e<Key.backspace>will<Key.space>work<Key.space>together<Key.space>to<Key.space>analyze<Key.space>,<Key.space>strategize<Key.space>and<Key.space>develop<Key.space>inm<Key.backspace>novative<Key.space>solution<Key.space><Key.backspace>s<Key.space>to<Key.space>the<Key.space>given<Key.space>challenges.<Key.space><Key.shift>They<Key.space>e<Key.backspace>will<Key.space>leverage<Key.space>the<Key.space>collective<Key.space>inter<Key.backspace>lligence<Key.space>and<Key.space>skill<Key.space>of<Key.space>team<Key.space>members<Key.space>to<Key.space>generate<Key.space>ideas<Key.space><Key.backspace>,<Key.space>evakl<Key.backspace><Key.backspace>luate<Key.space>options<Key.space>and<Key.space>make<Key.space>informed<Key.space>decisions.
Screenshot: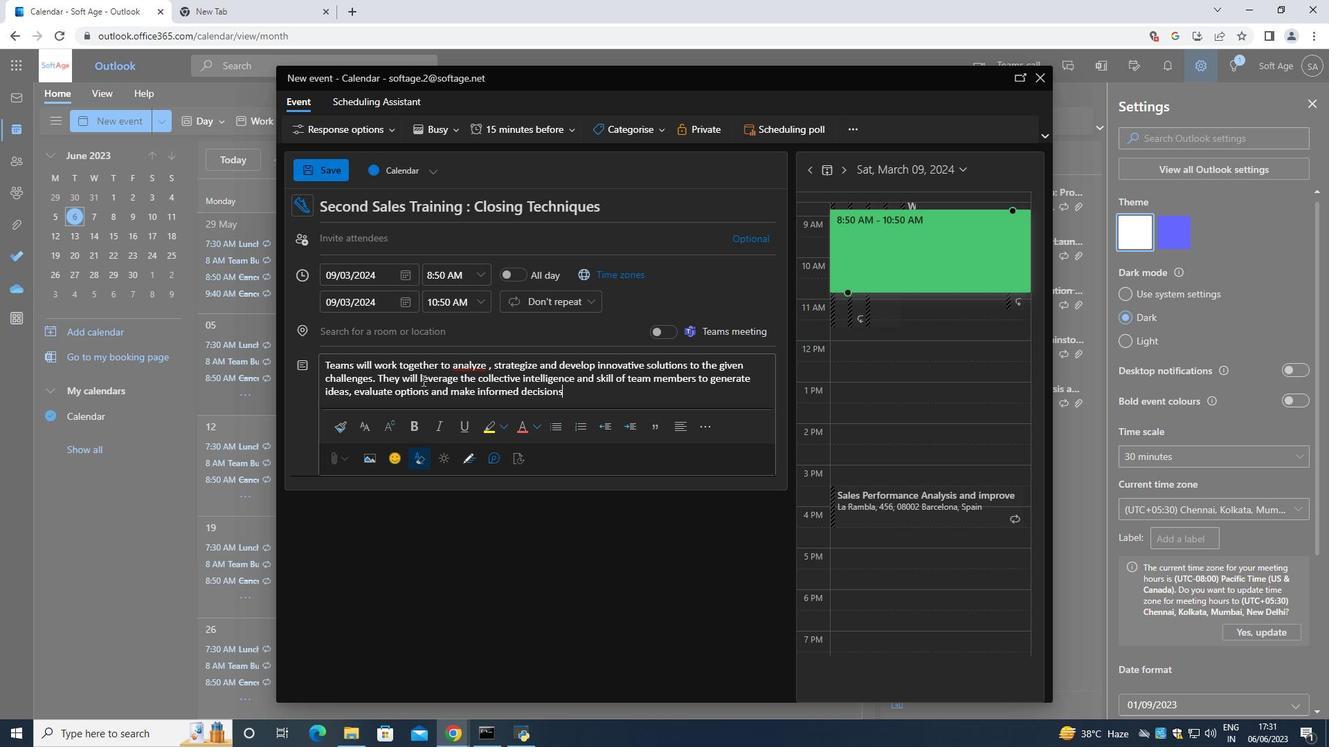 
Action: Mouse moved to (616, 137)
Screenshot: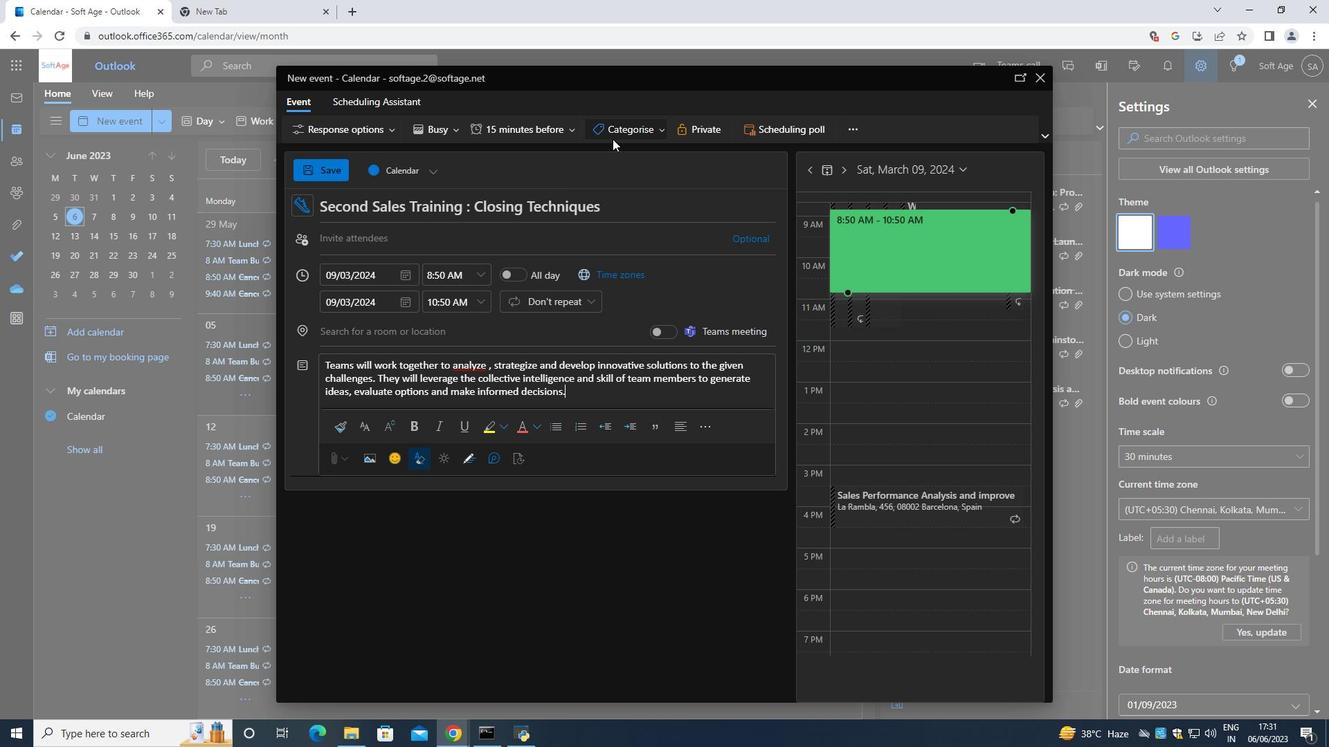 
Action: Mouse pressed left at (616, 137)
Screenshot: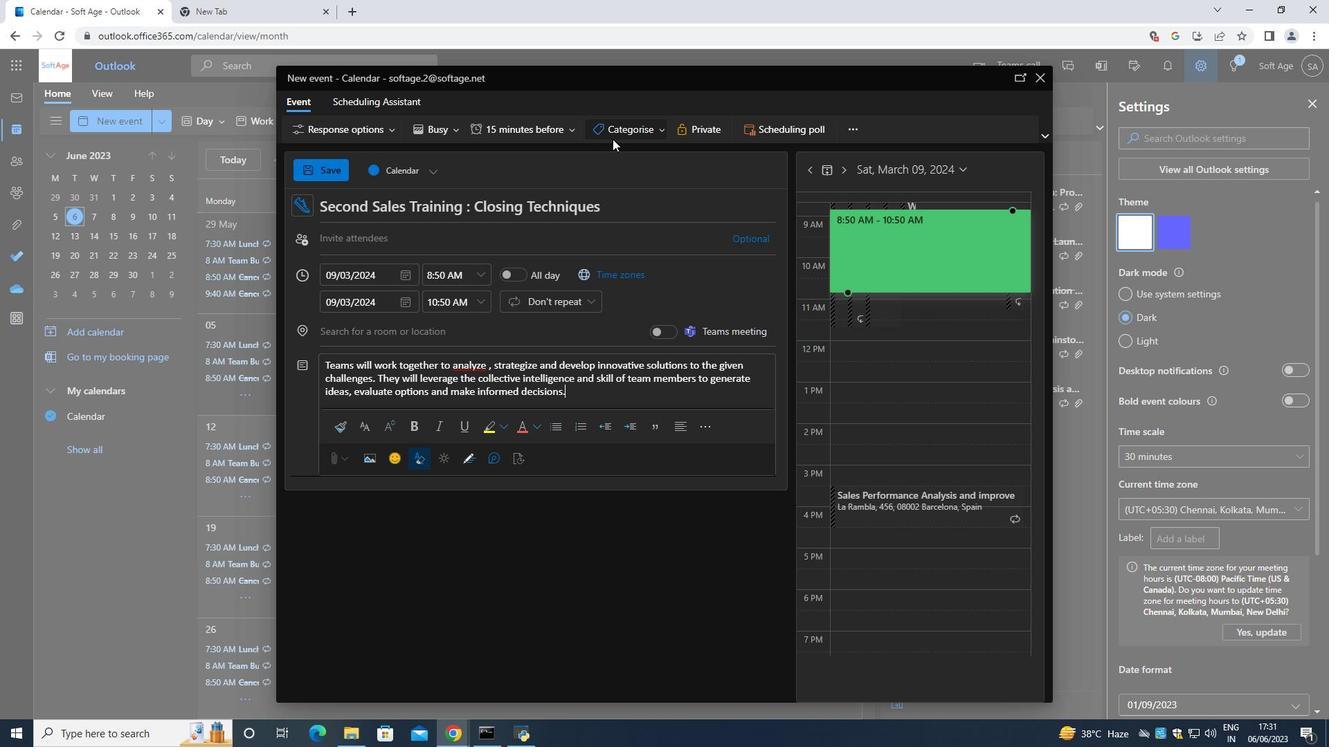 
Action: Mouse moved to (628, 240)
Screenshot: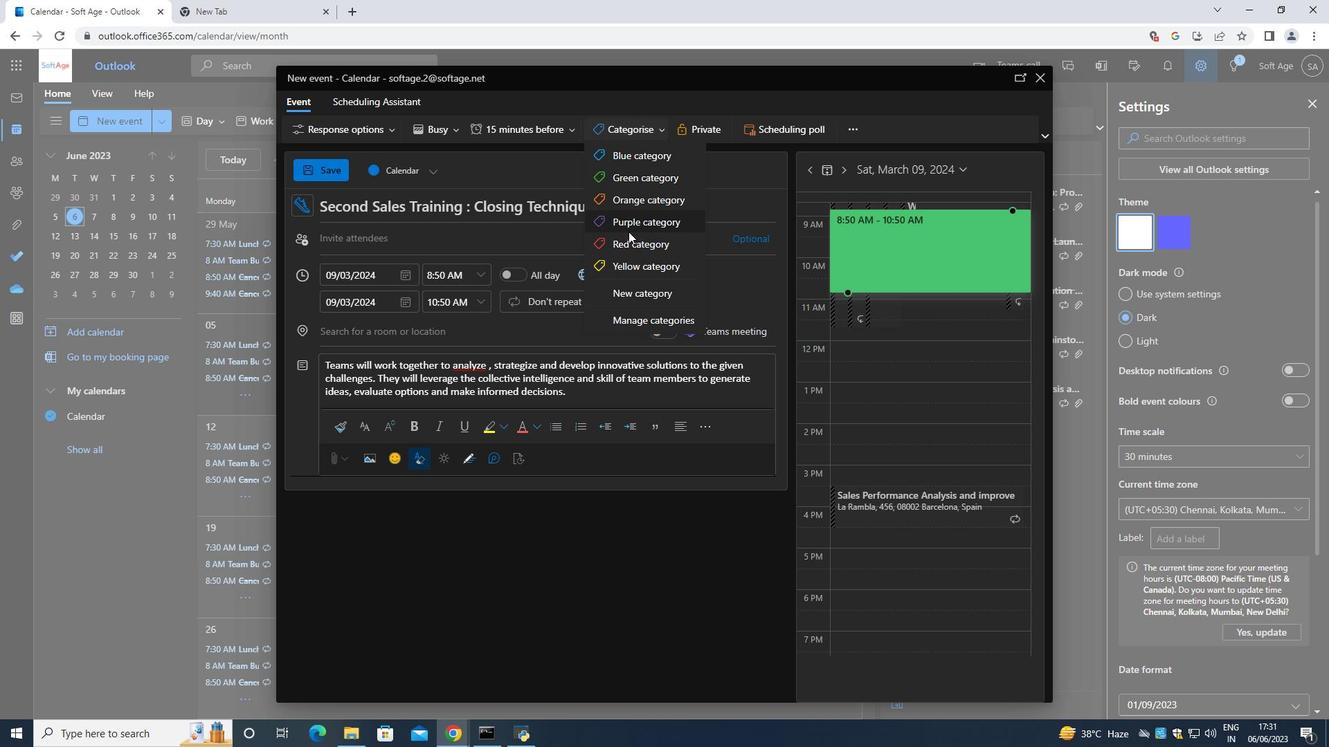 
Action: Mouse pressed left at (628, 240)
Screenshot: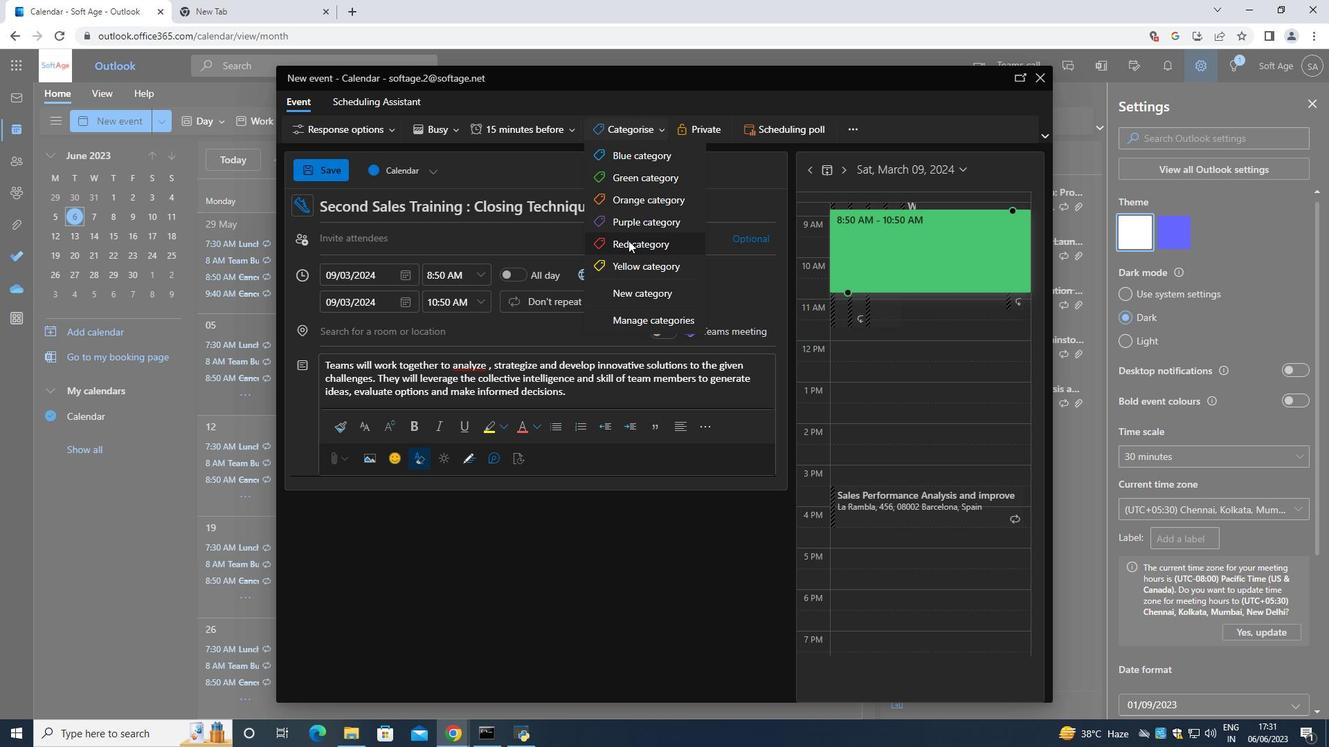 
Action: Mouse pressed left at (628, 240)
Screenshot: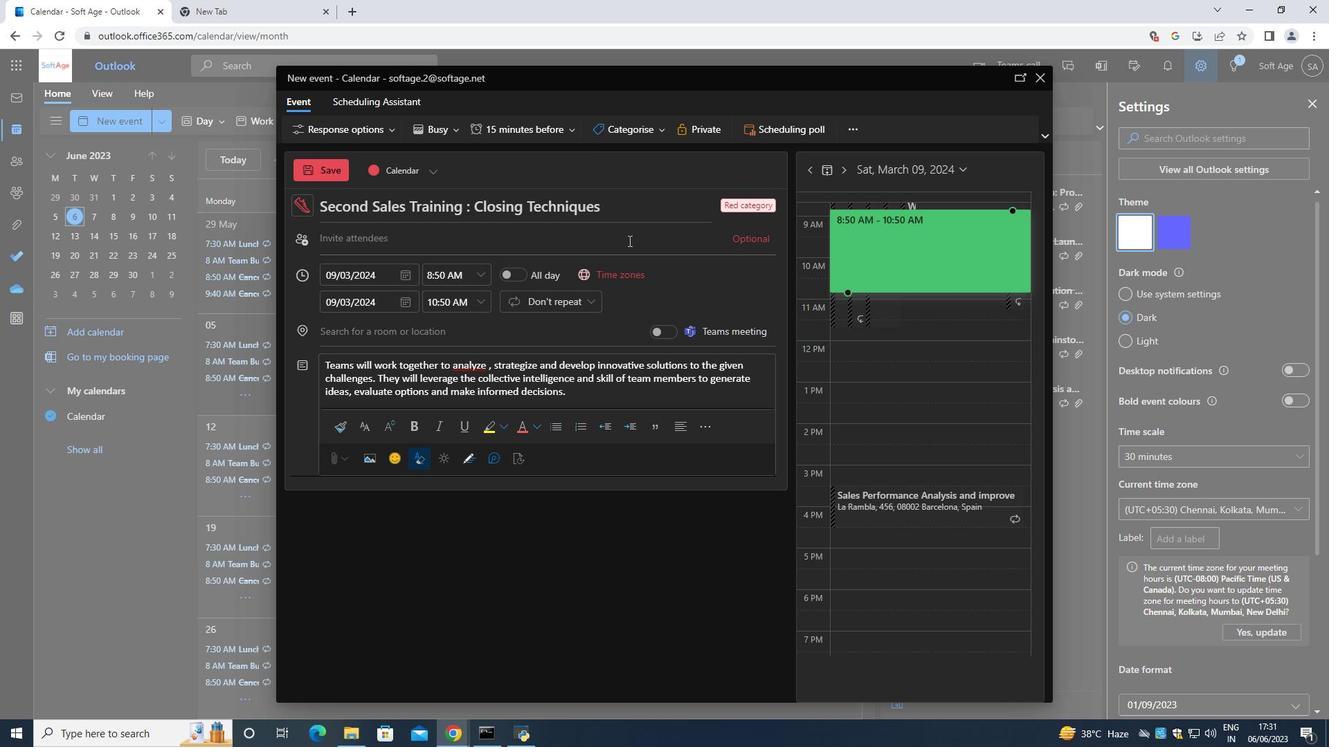 
Action: Key pressed <Key.shift>Softage.6<Key.shift>@
Screenshot: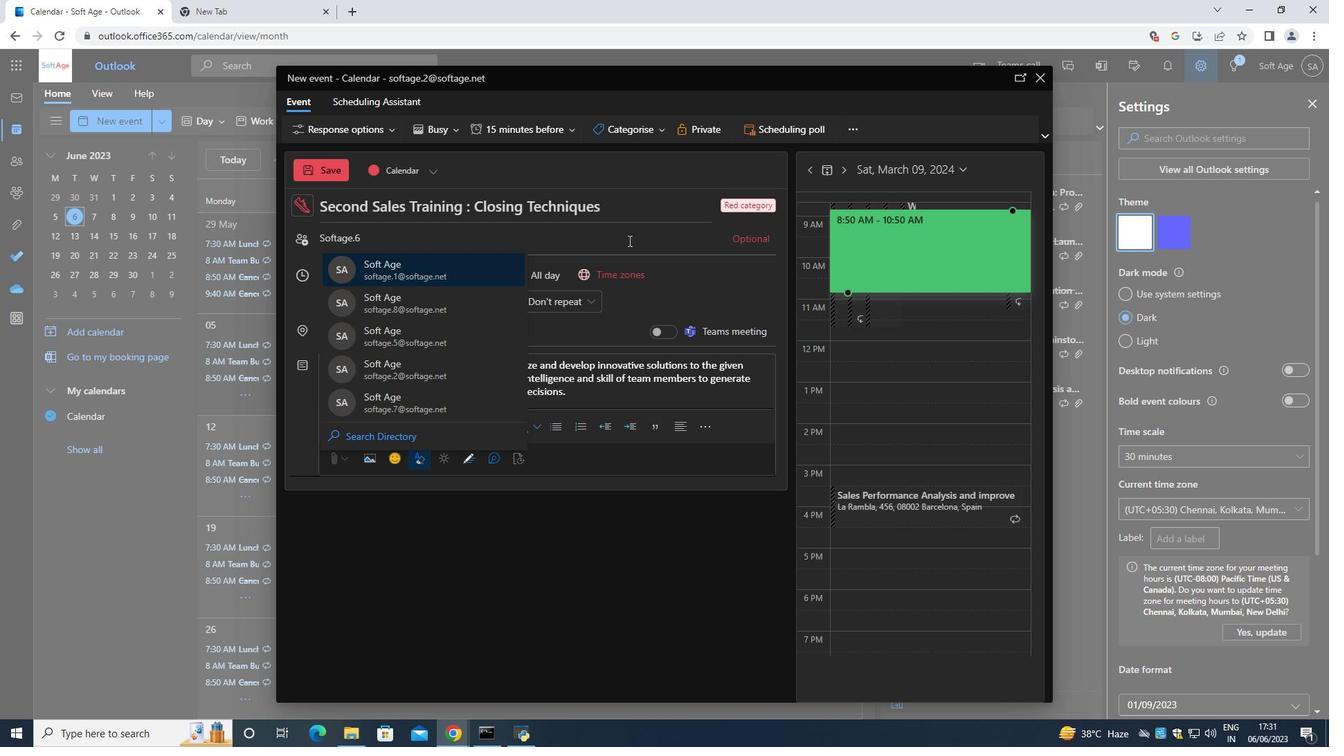 
Action: Mouse moved to (459, 294)
Screenshot: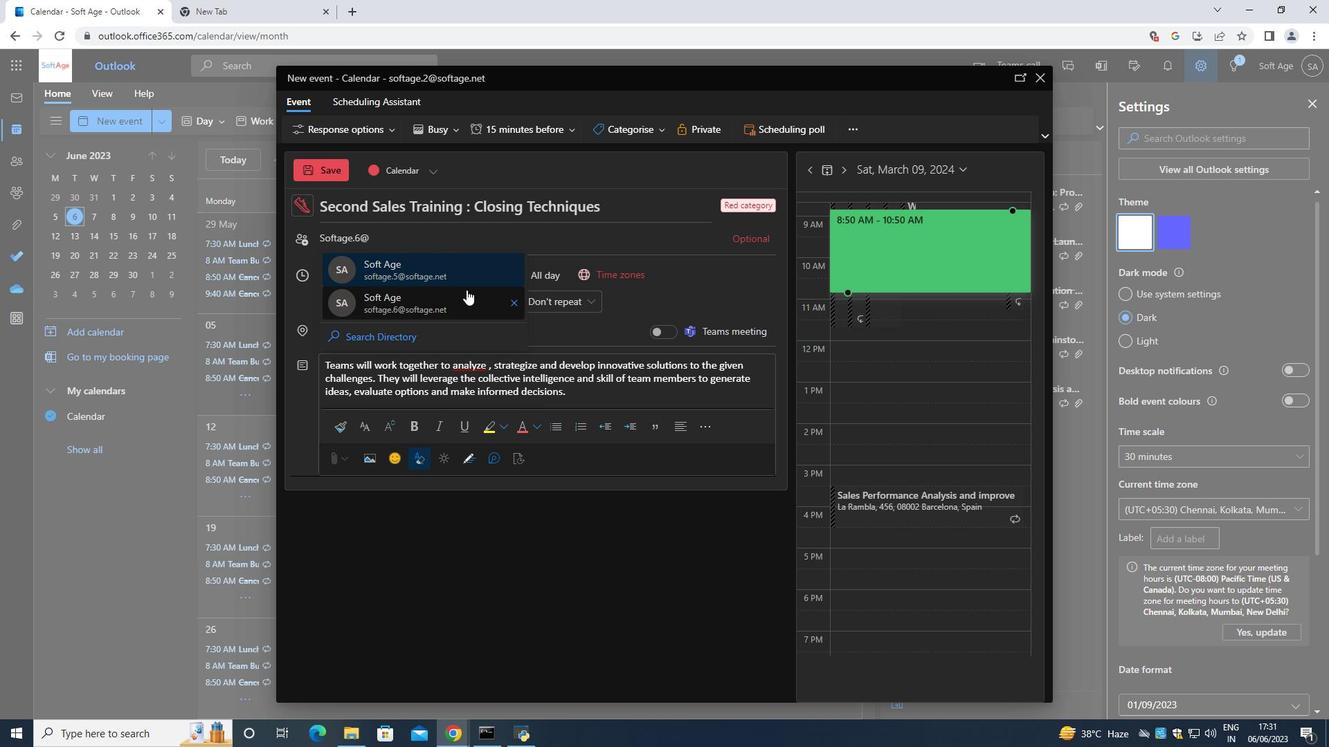 
Action: Mouse pressed left at (459, 294)
Screenshot: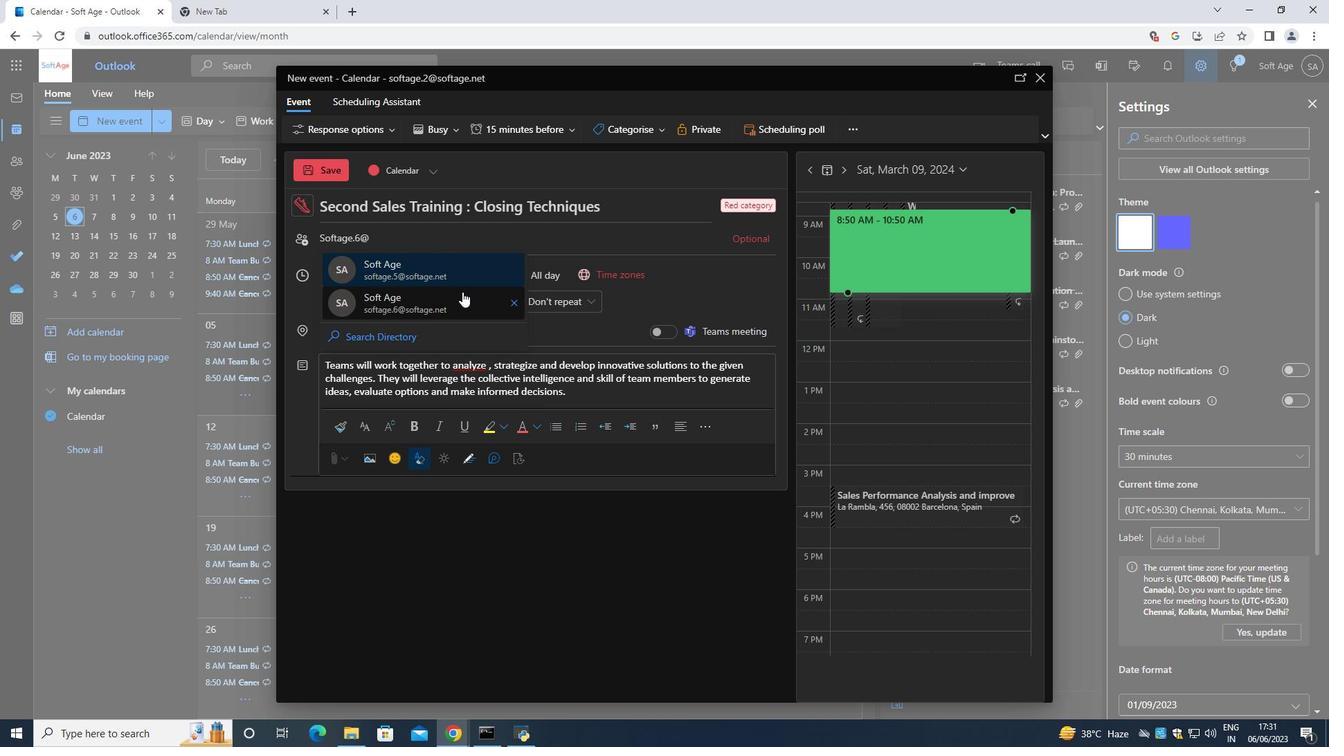 
Action: Mouse moved to (454, 235)
Screenshot: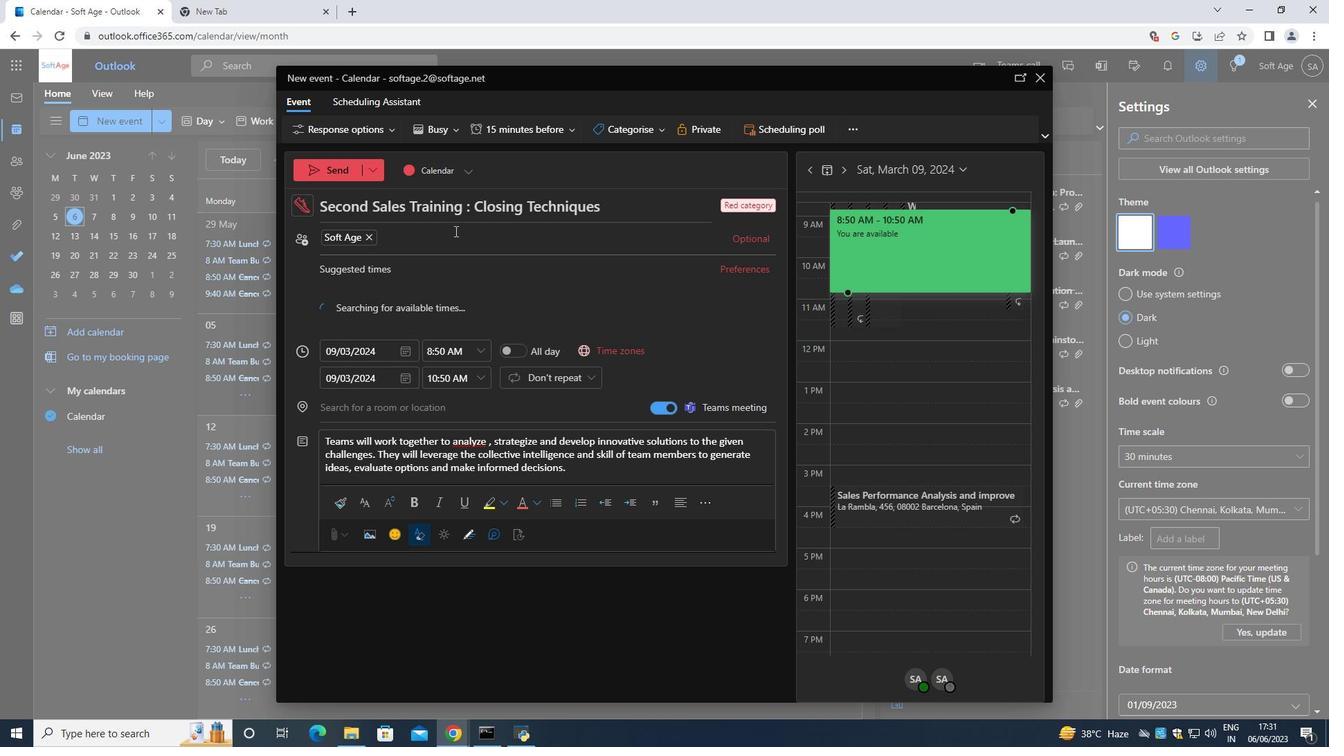 
Action: Key pressed <Key.shift>Softage.7<Key.shift>@
Screenshot: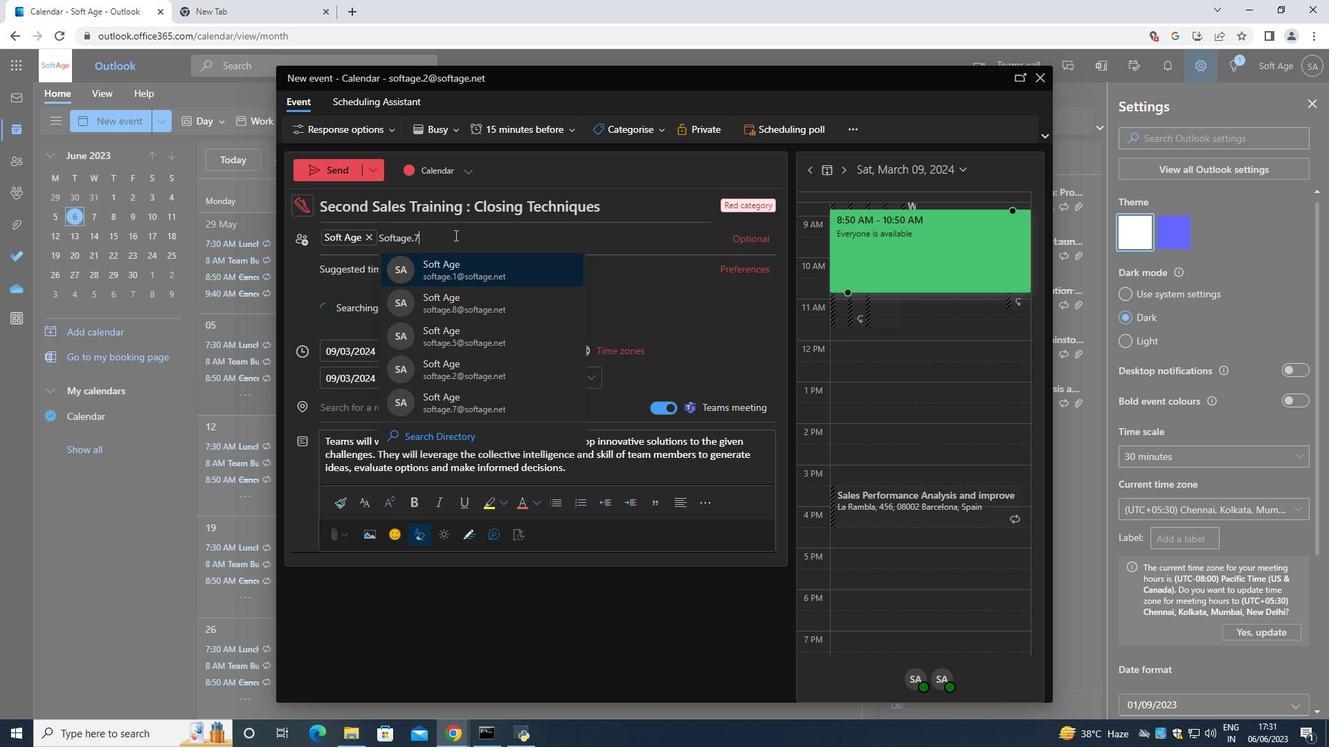 
Action: Mouse moved to (454, 274)
Screenshot: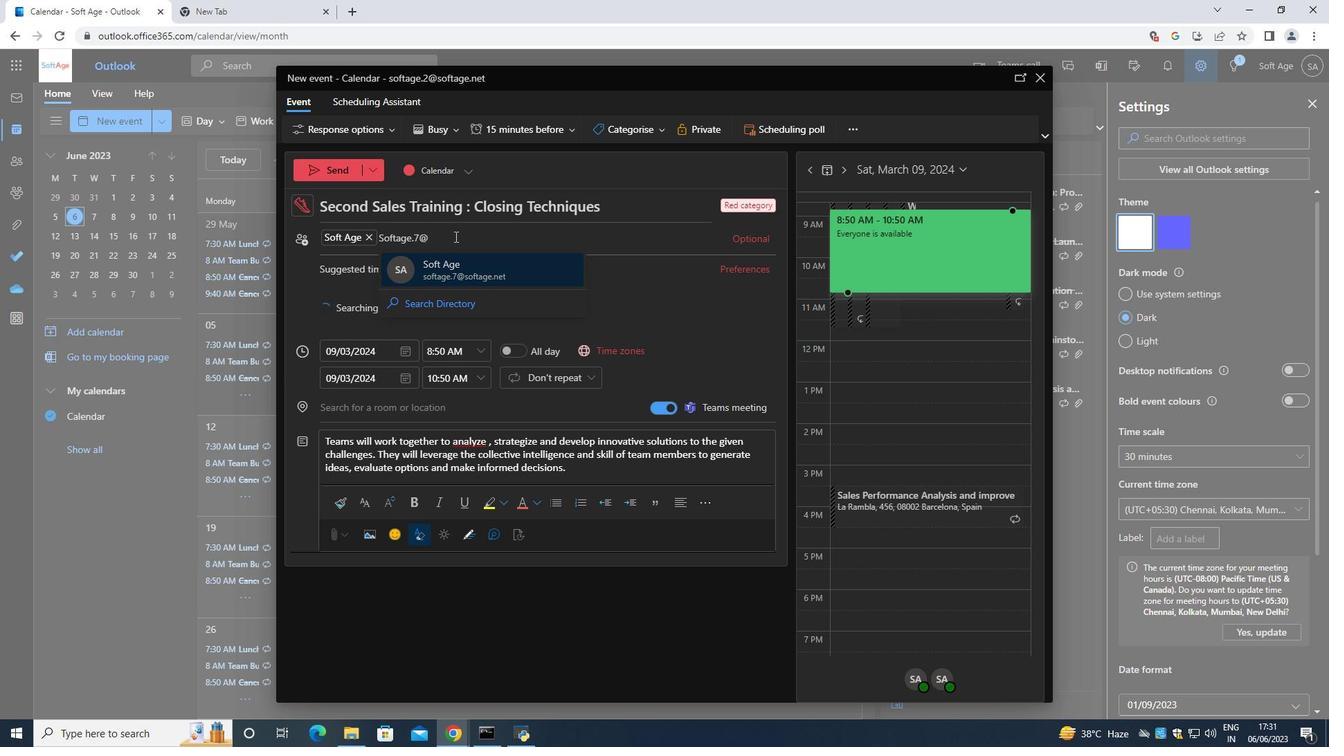 
Action: Mouse pressed left at (454, 274)
Screenshot: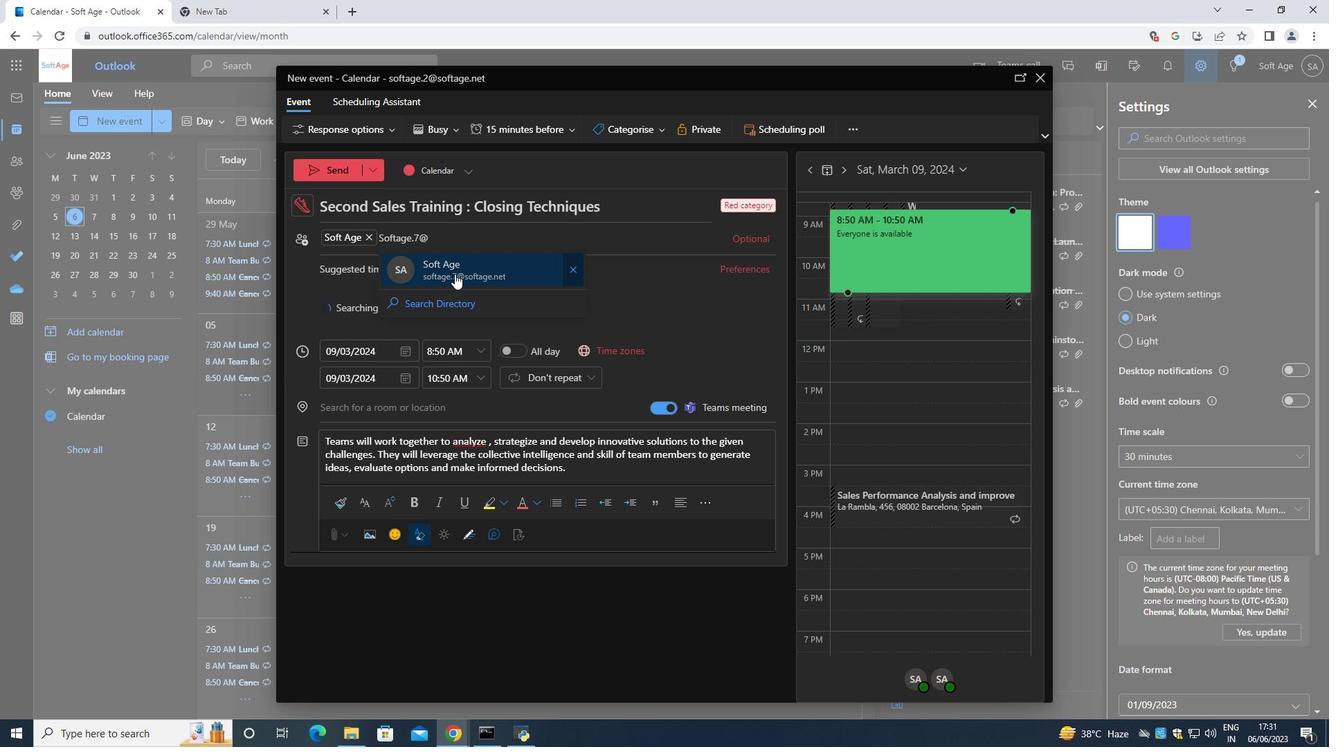 
Action: Mouse moved to (525, 130)
Screenshot: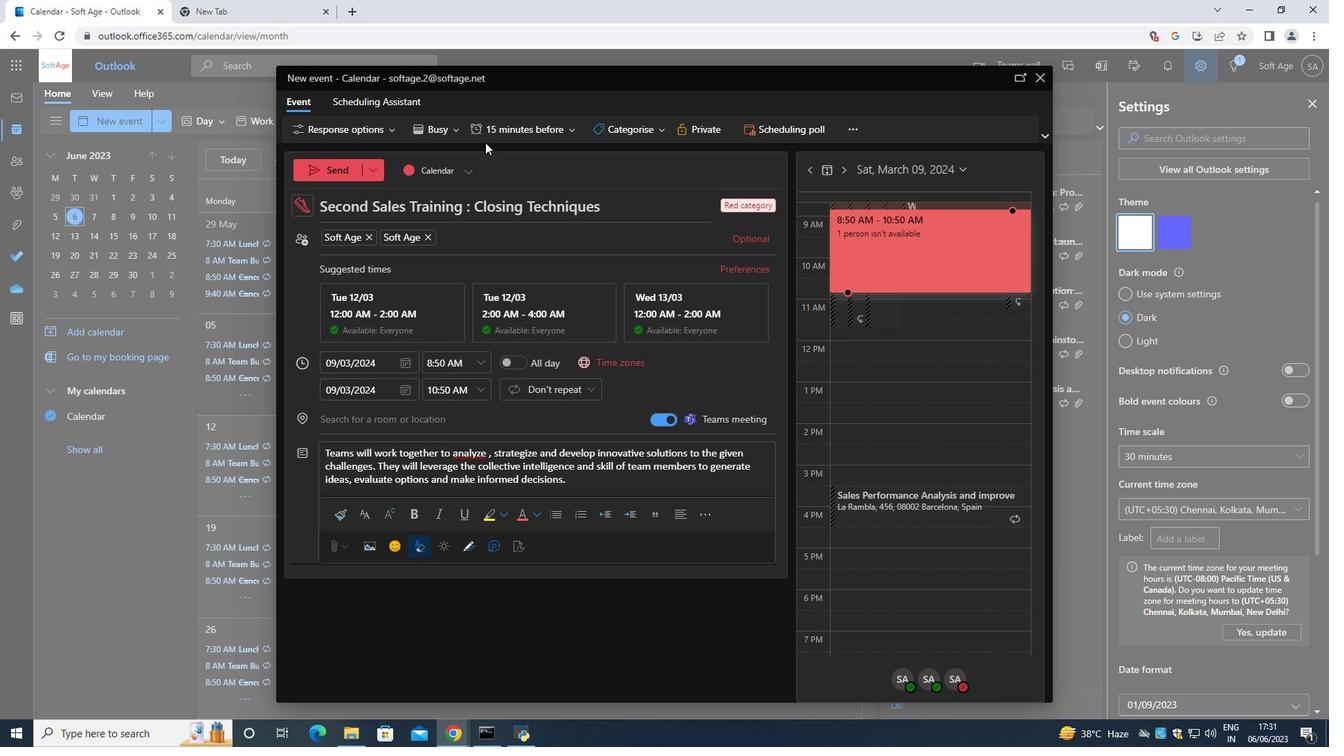 
Action: Mouse pressed left at (525, 130)
Screenshot: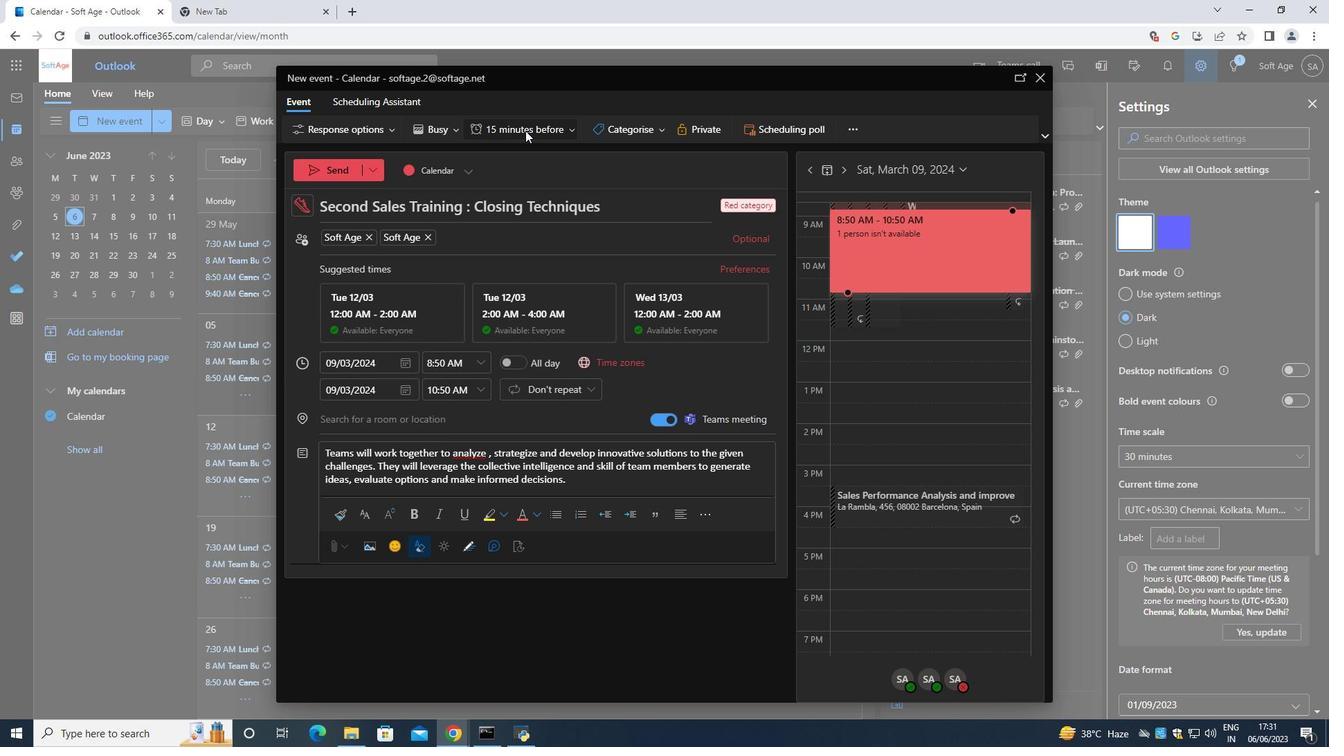 
Action: Mouse moved to (513, 241)
Screenshot: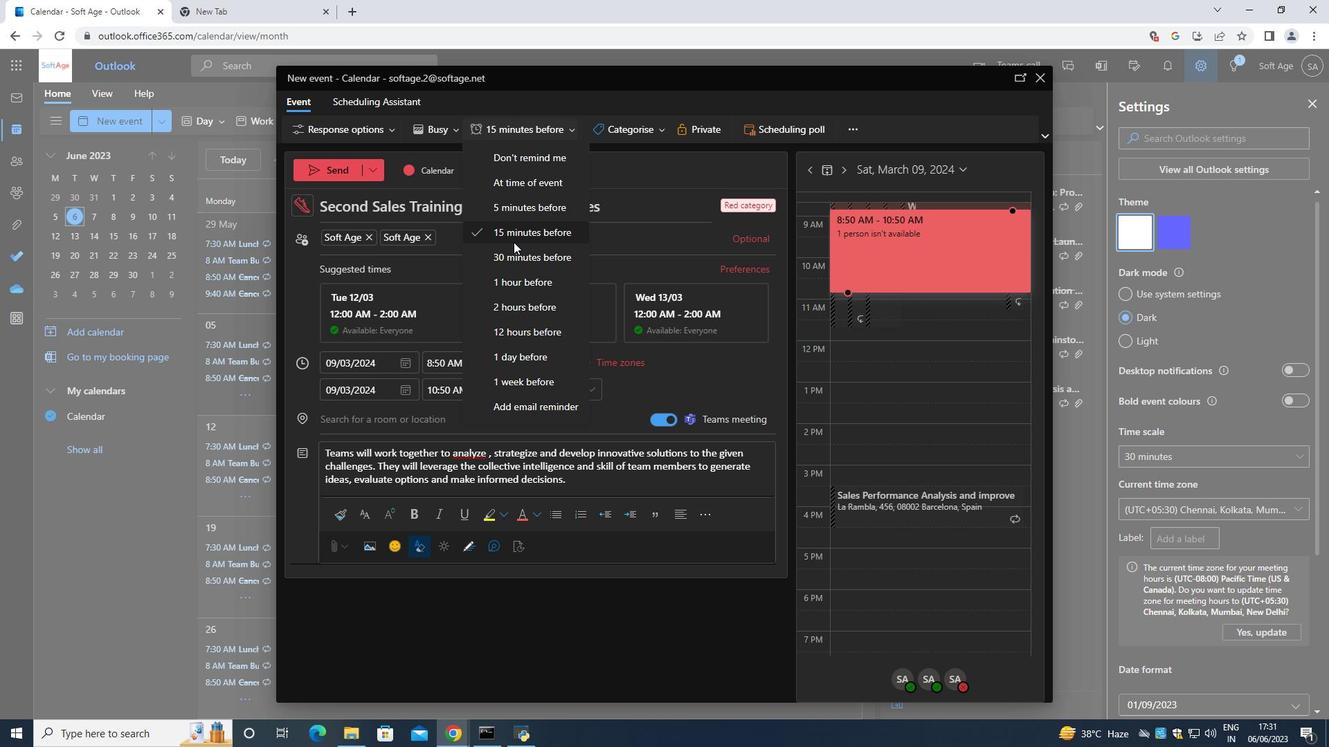
Action: Mouse pressed left at (513, 241)
Screenshot: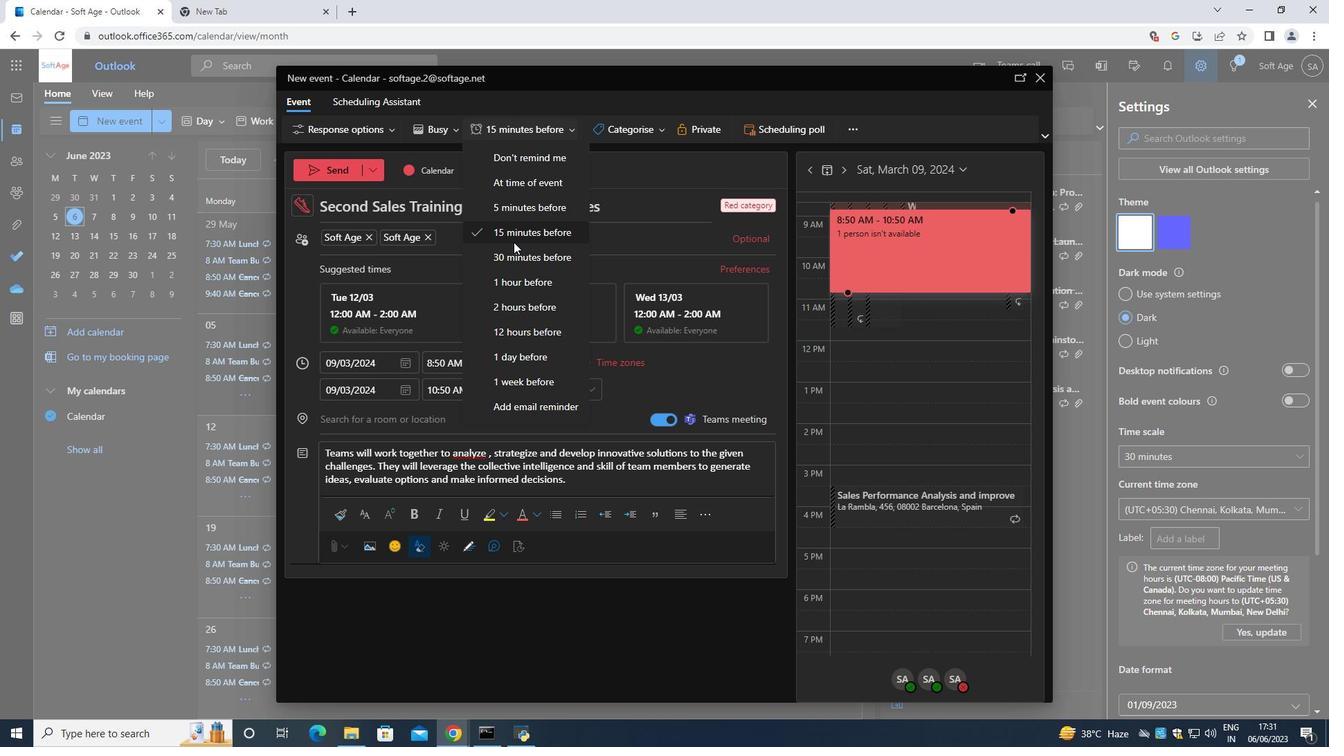 
Action: Mouse moved to (346, 173)
Screenshot: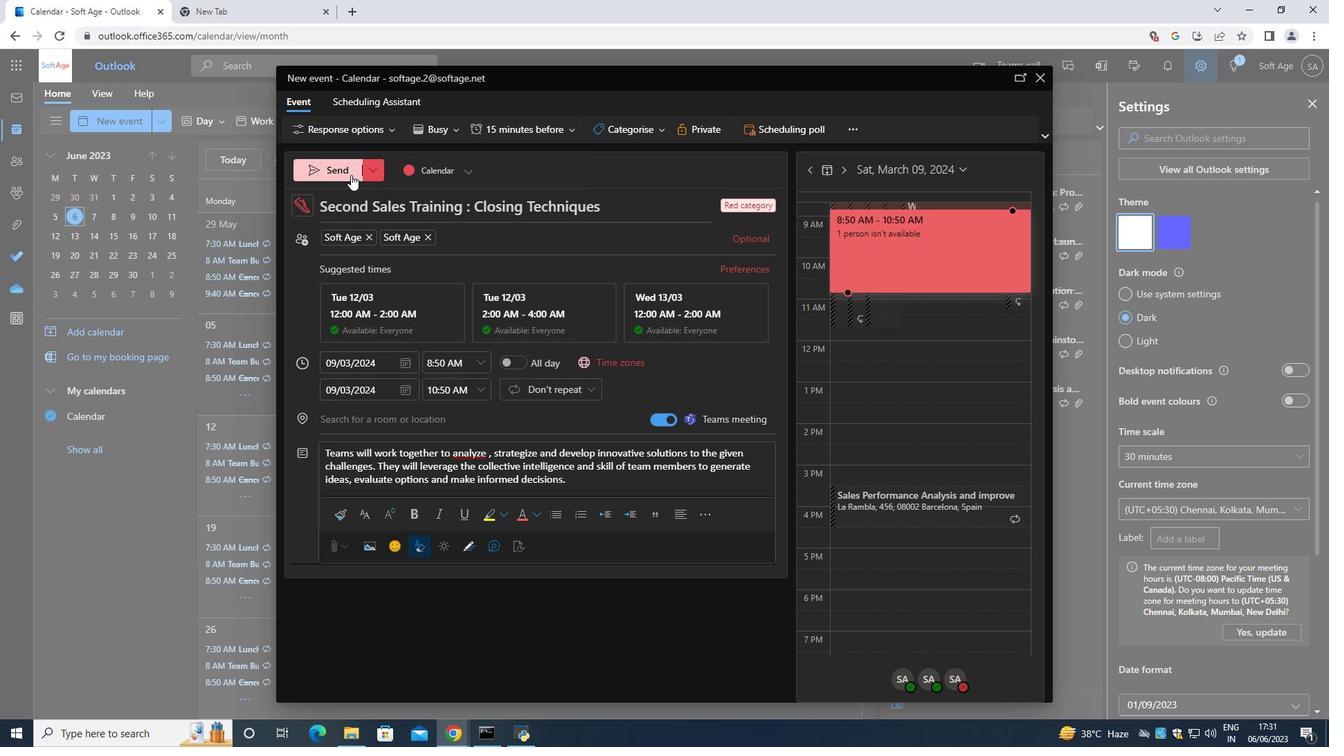 
Action: Mouse pressed left at (346, 173)
Screenshot: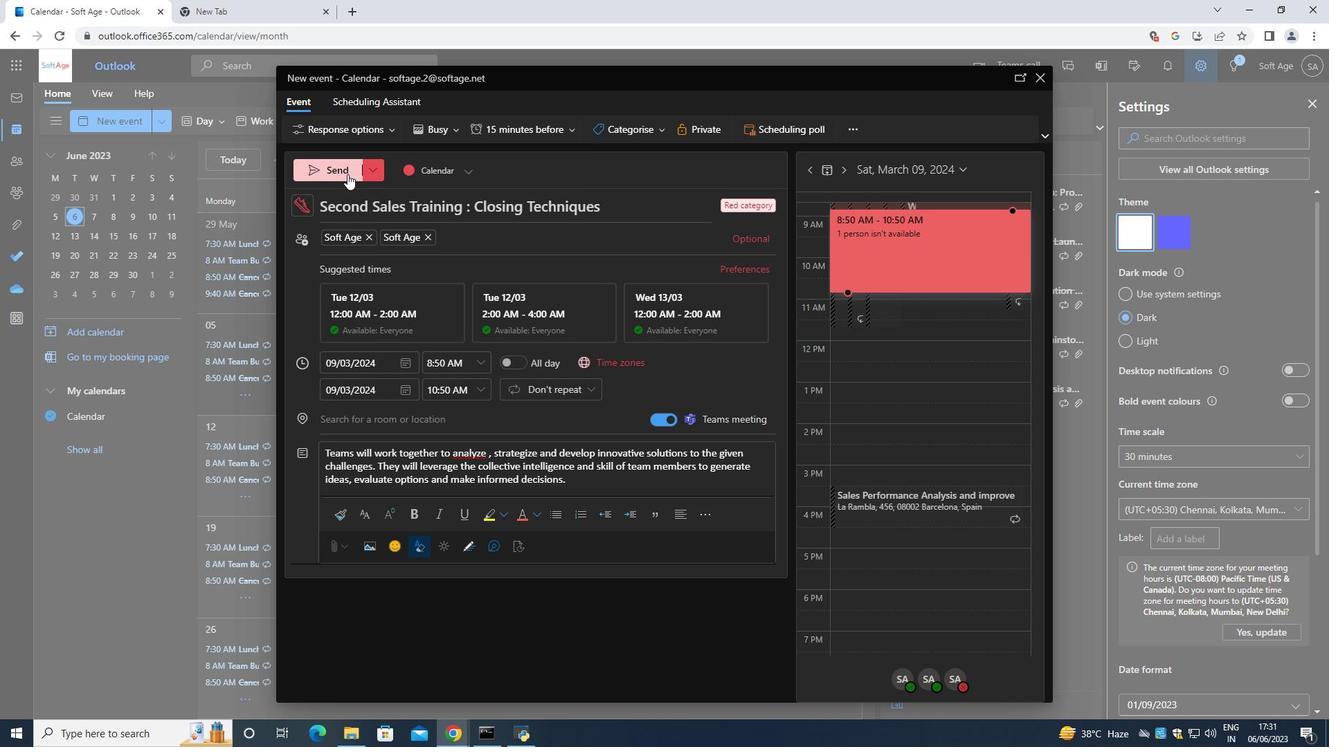 
